 Task: Check the percentage active listings of new roof in the last 5 years.
Action: Mouse moved to (956, 225)
Screenshot: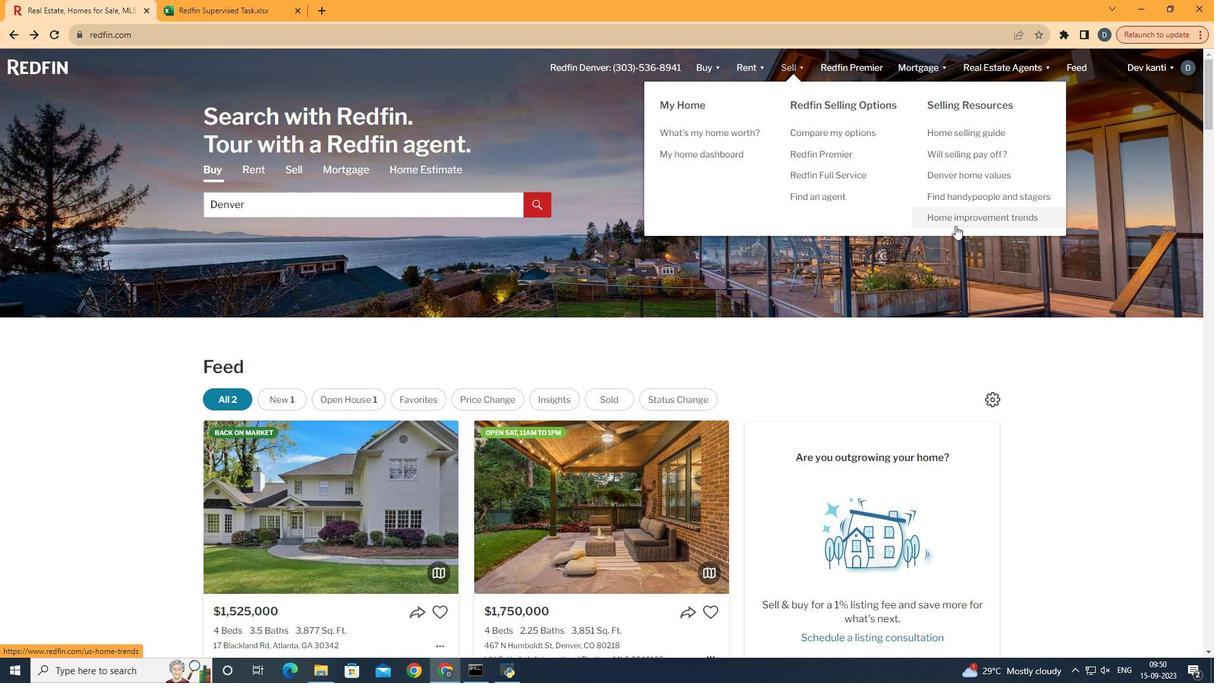 
Action: Mouse pressed left at (956, 225)
Screenshot: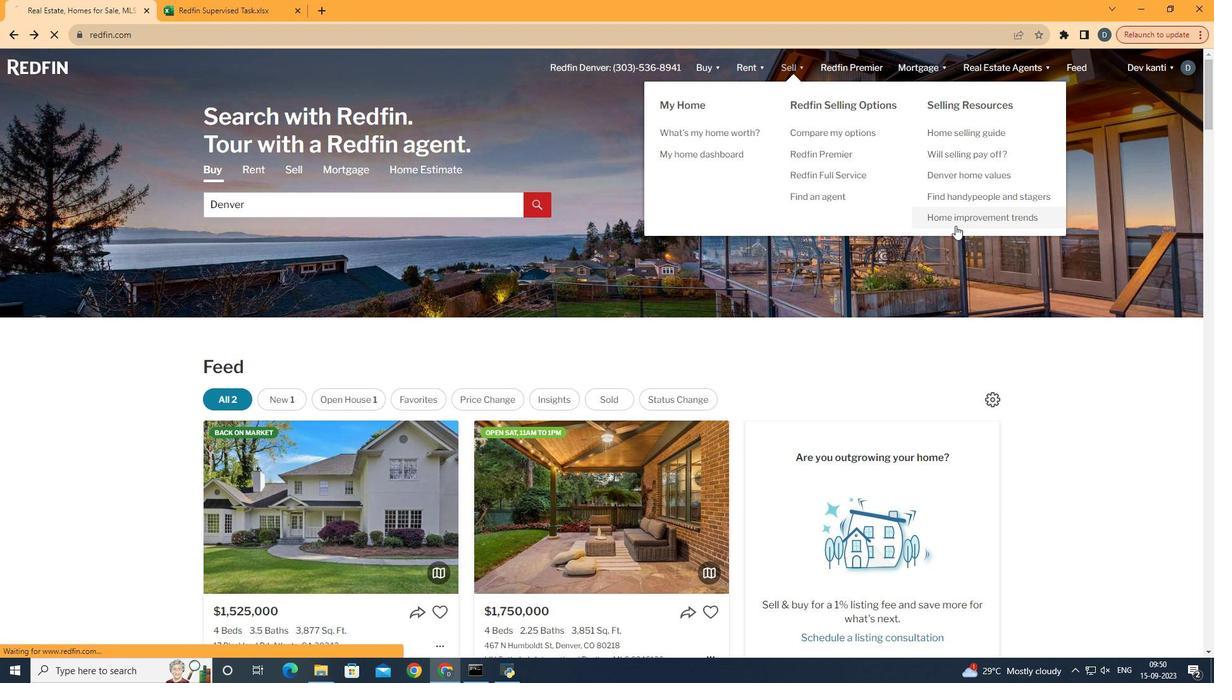 
Action: Mouse moved to (311, 233)
Screenshot: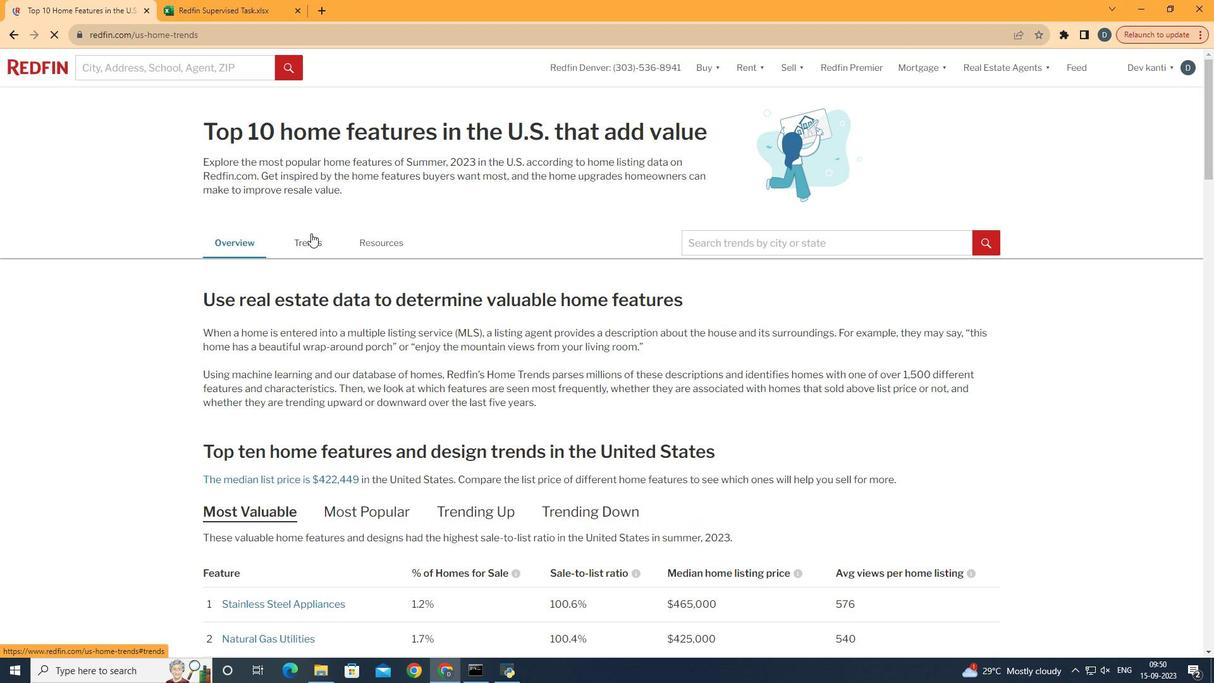 
Action: Mouse pressed left at (311, 233)
Screenshot: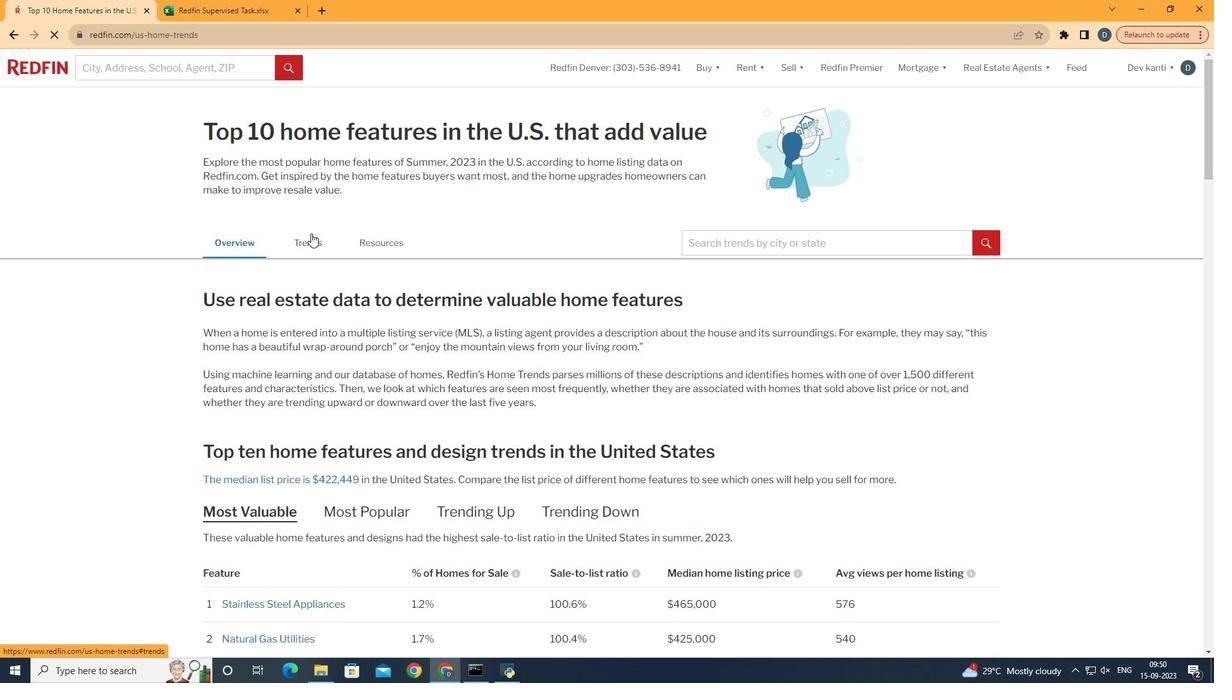 
Action: Mouse moved to (442, 335)
Screenshot: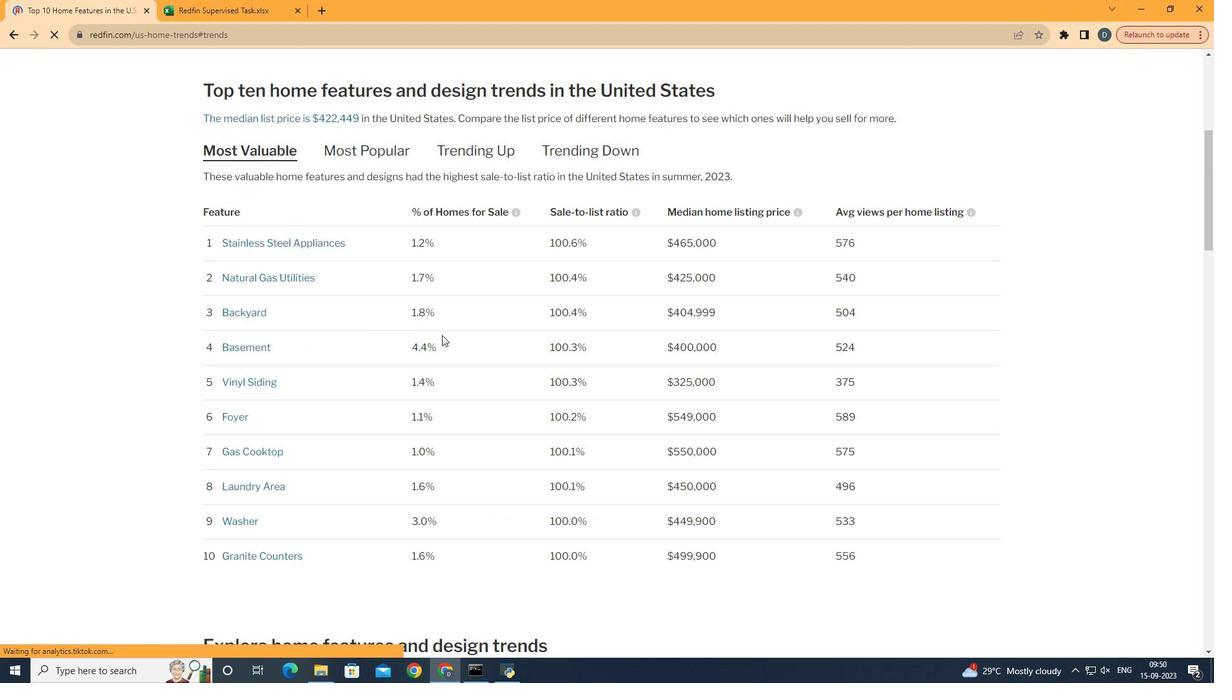 
Action: Mouse scrolled (442, 334) with delta (0, 0)
Screenshot: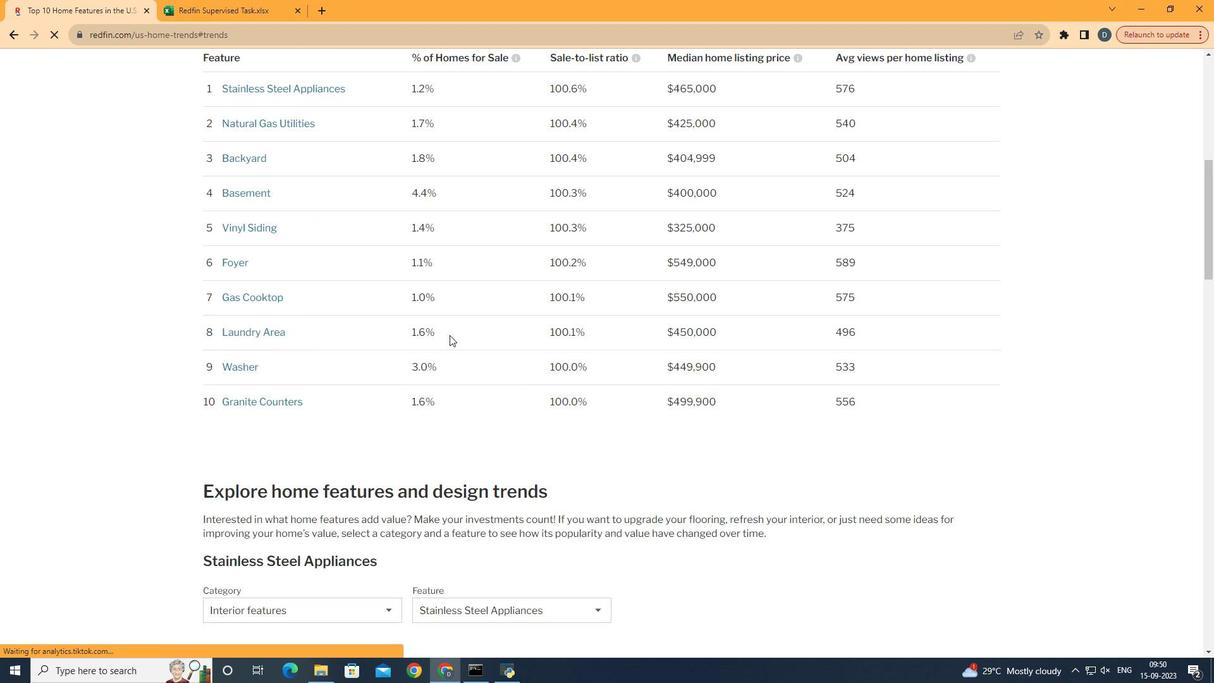 
Action: Mouse scrolled (442, 334) with delta (0, 0)
Screenshot: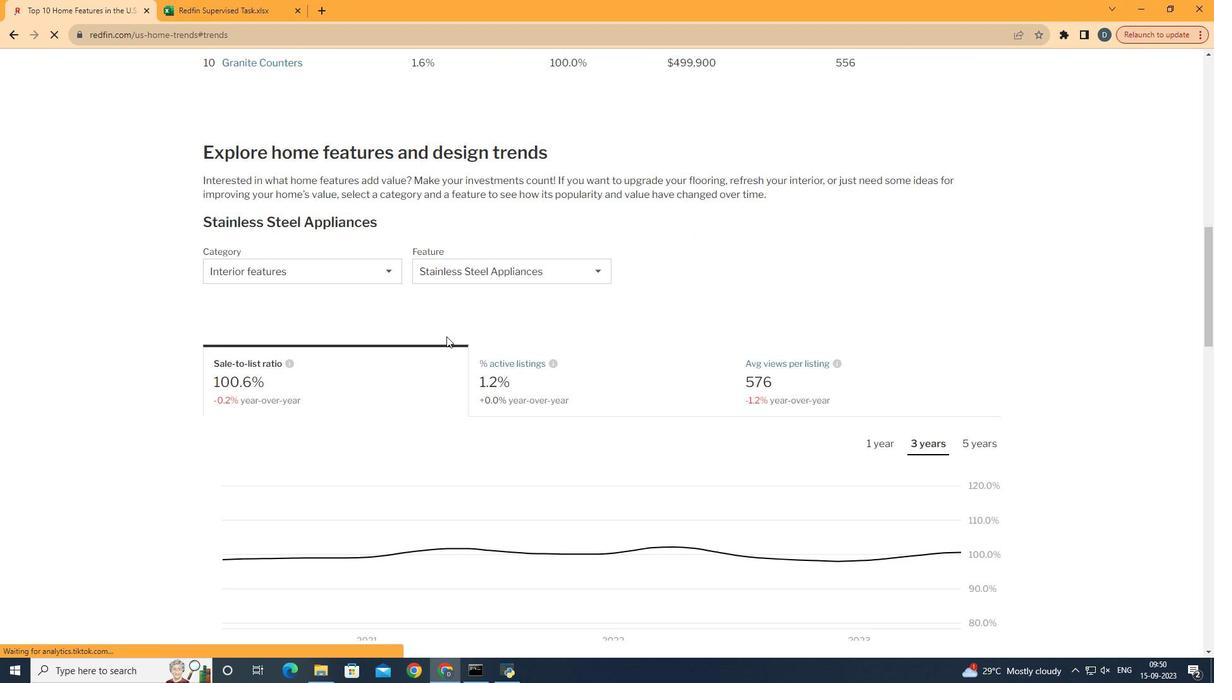 
Action: Mouse moved to (443, 335)
Screenshot: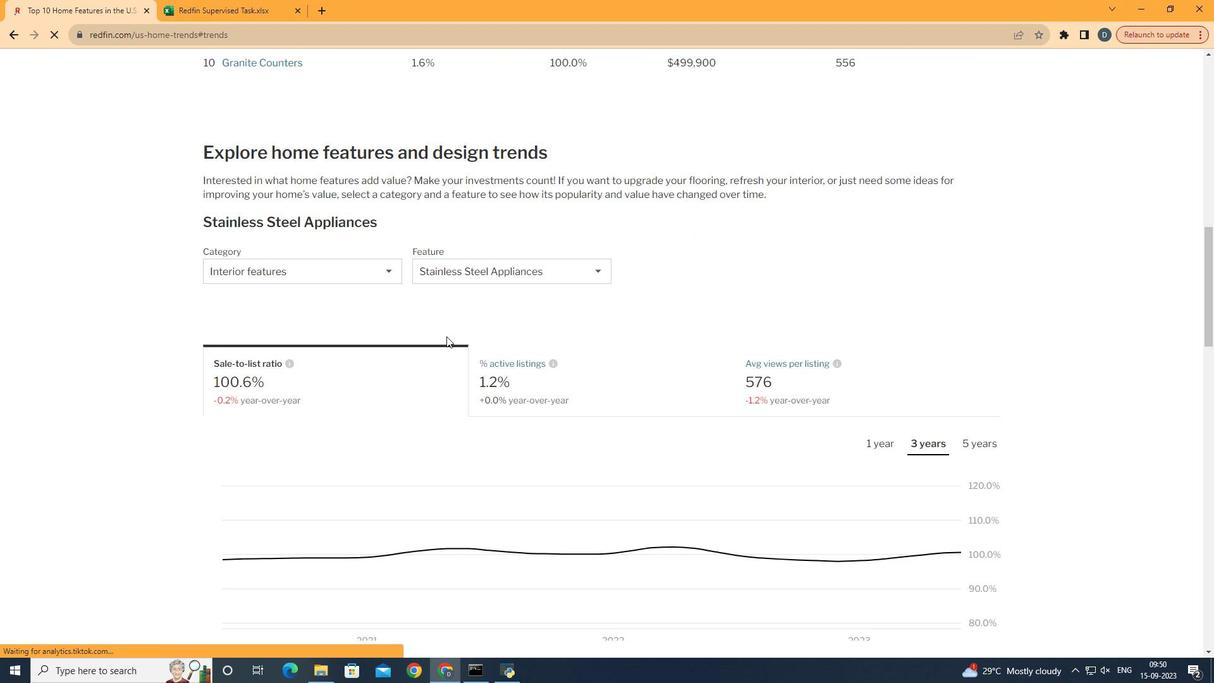 
Action: Mouse scrolled (443, 334) with delta (0, 0)
Screenshot: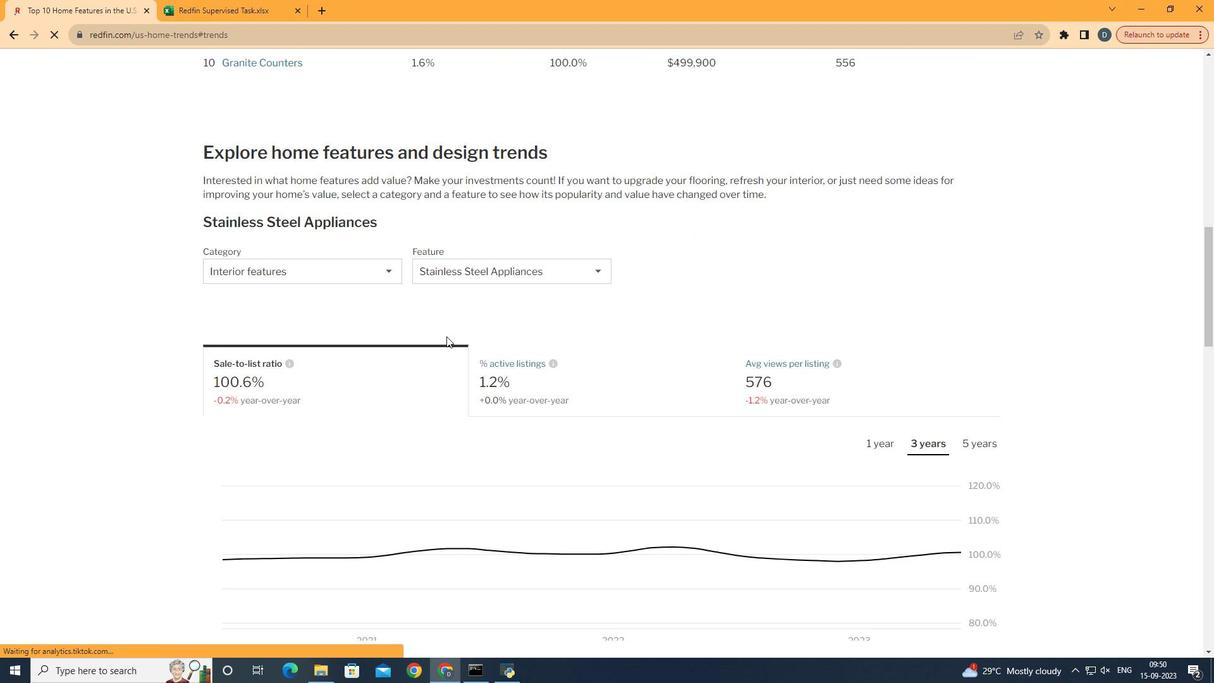 
Action: Mouse moved to (443, 335)
Screenshot: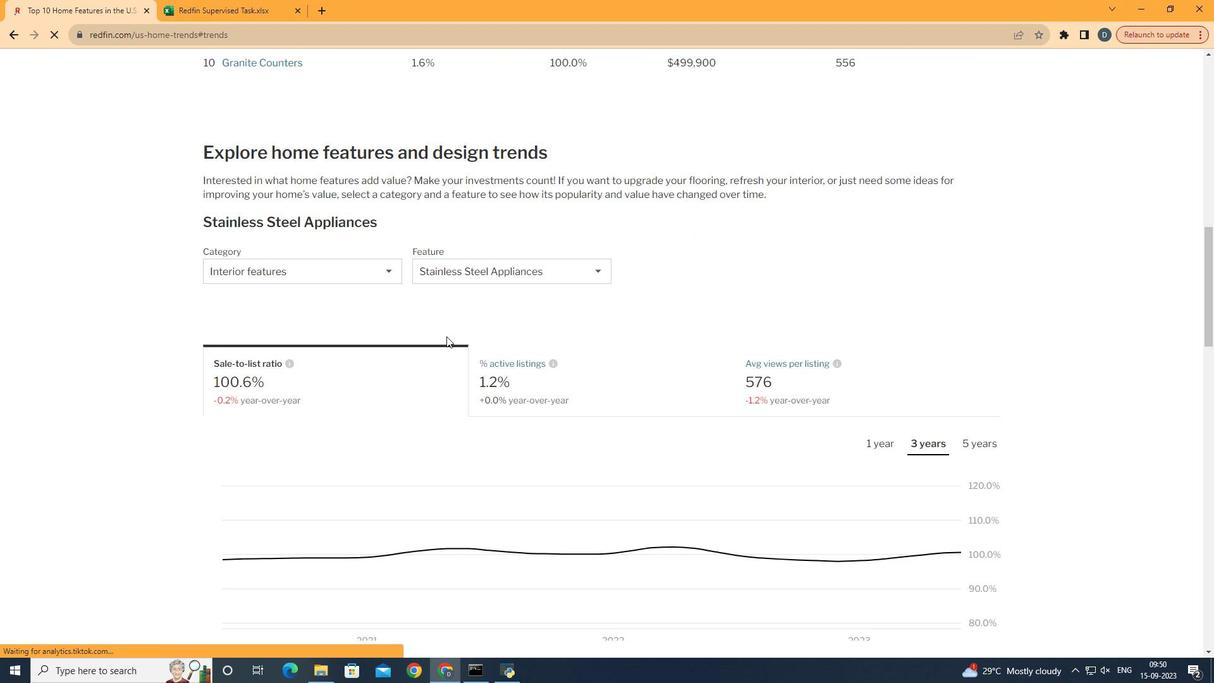 
Action: Mouse scrolled (443, 334) with delta (0, 0)
Screenshot: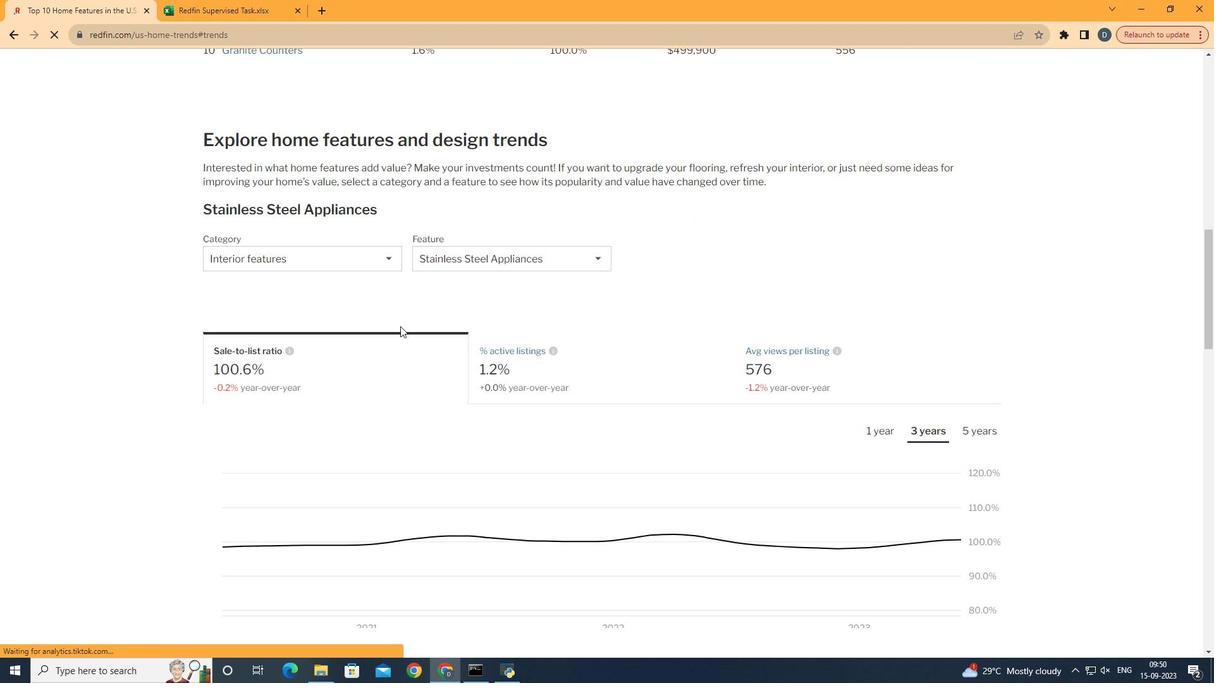 
Action: Mouse scrolled (443, 334) with delta (0, 0)
Screenshot: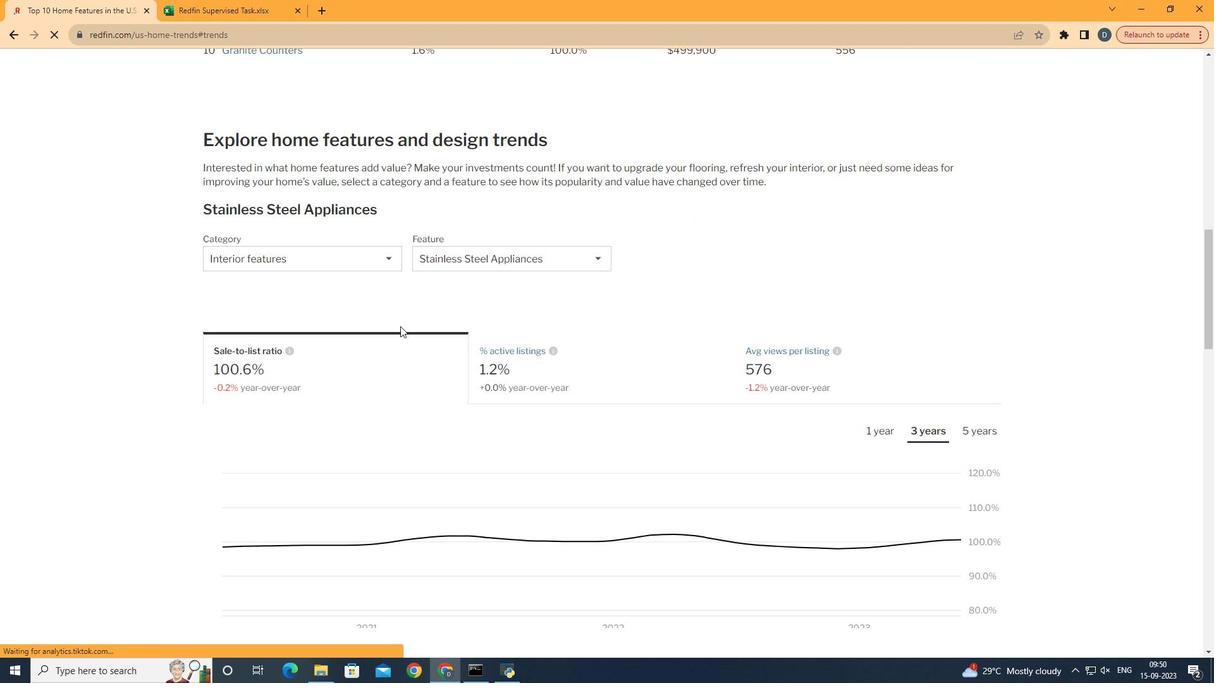 
Action: Mouse moved to (445, 335)
Screenshot: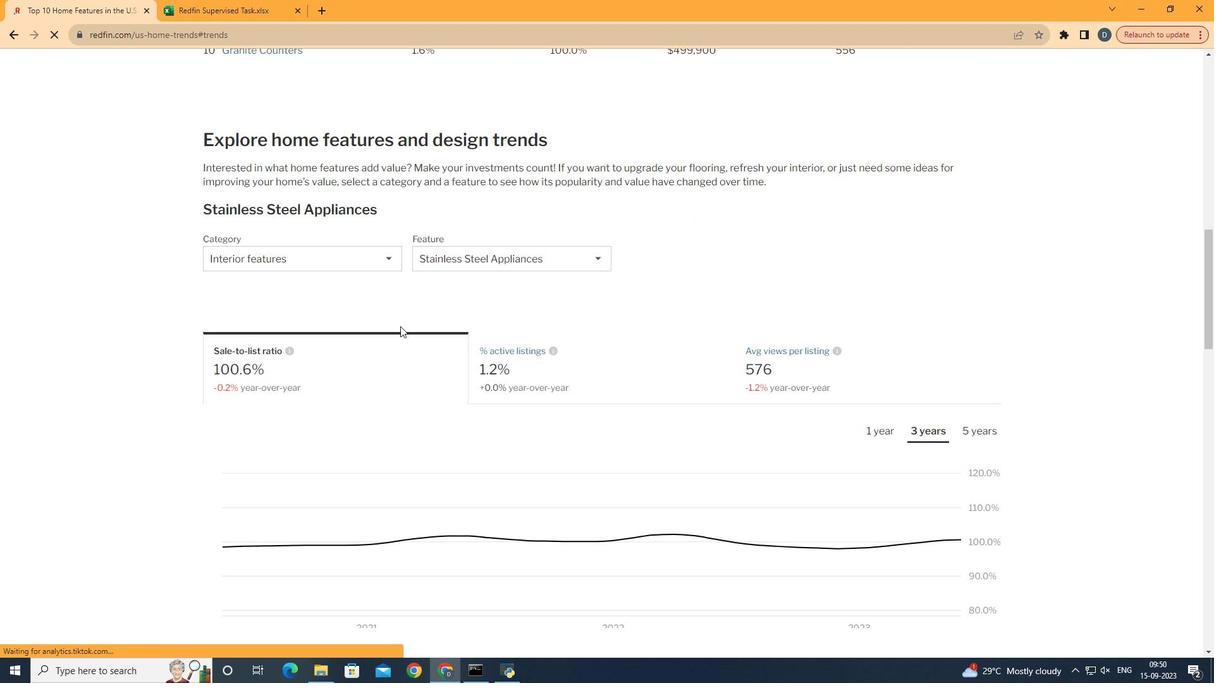 
Action: Mouse scrolled (445, 334) with delta (0, 0)
Screenshot: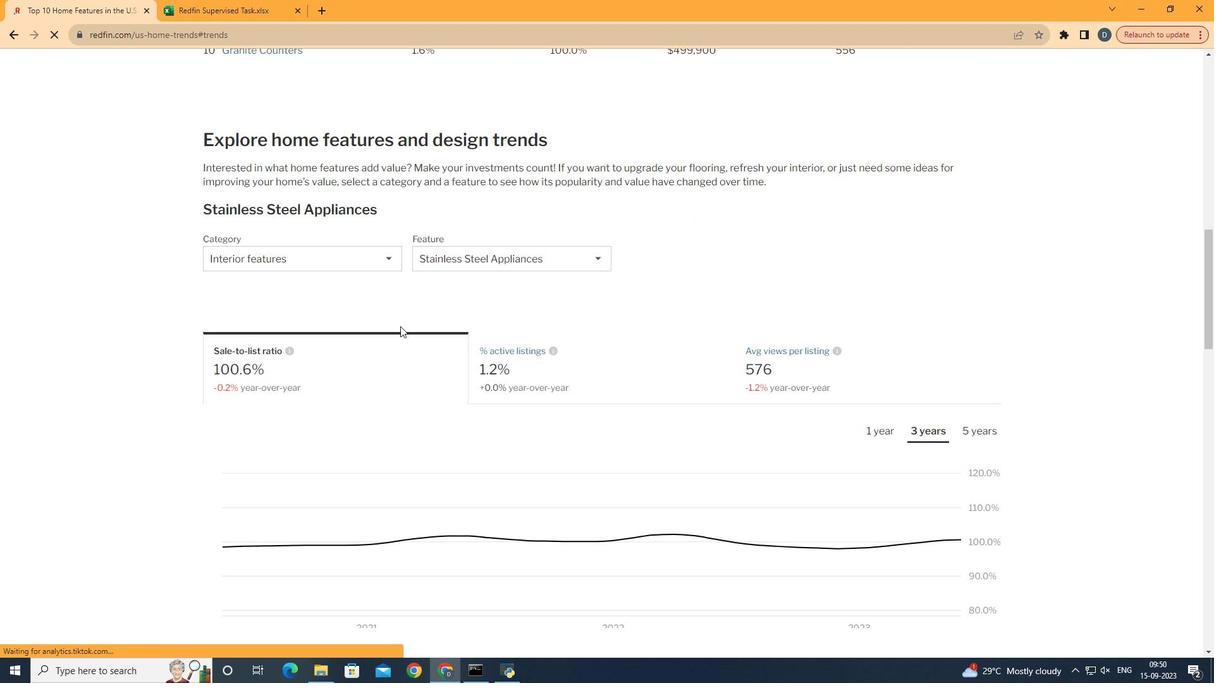 
Action: Mouse moved to (446, 335)
Screenshot: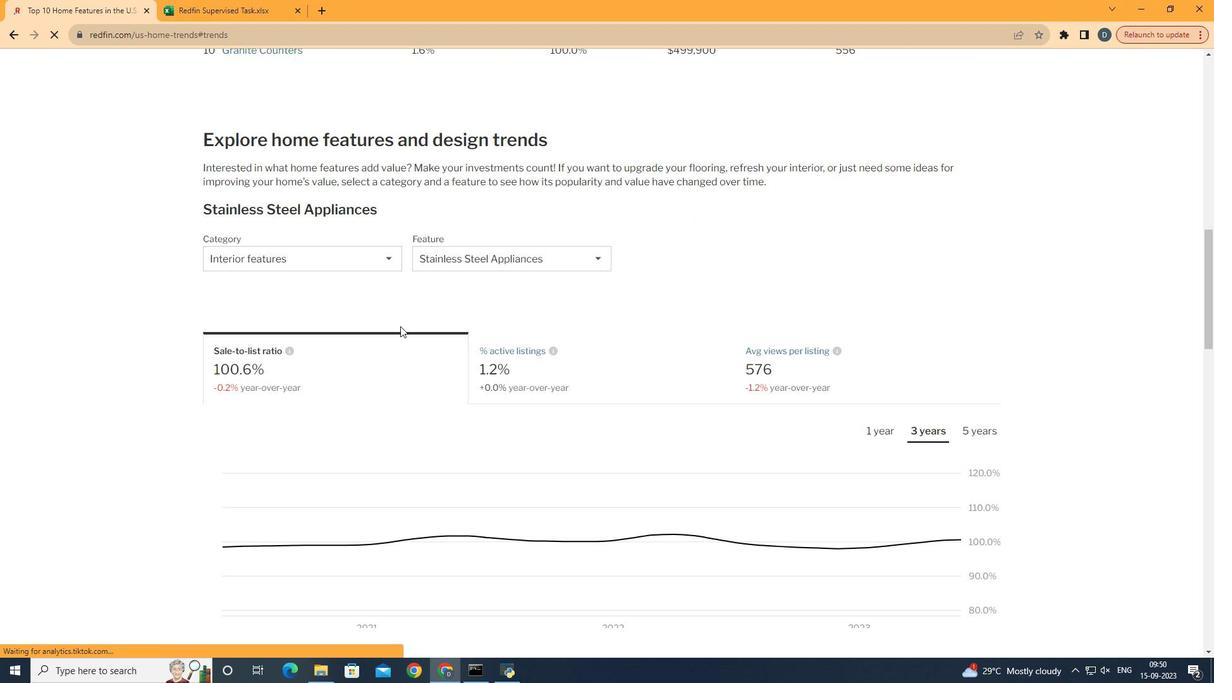 
Action: Mouse scrolled (446, 334) with delta (0, 0)
Screenshot: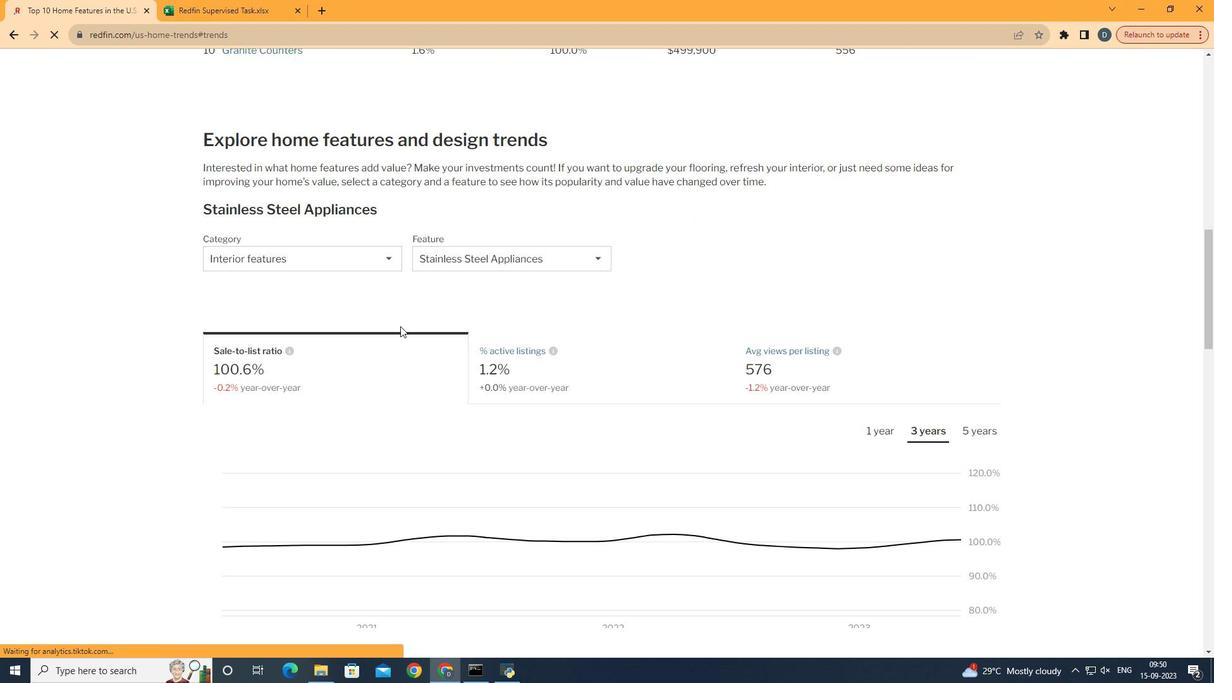 
Action: Mouse moved to (447, 335)
Screenshot: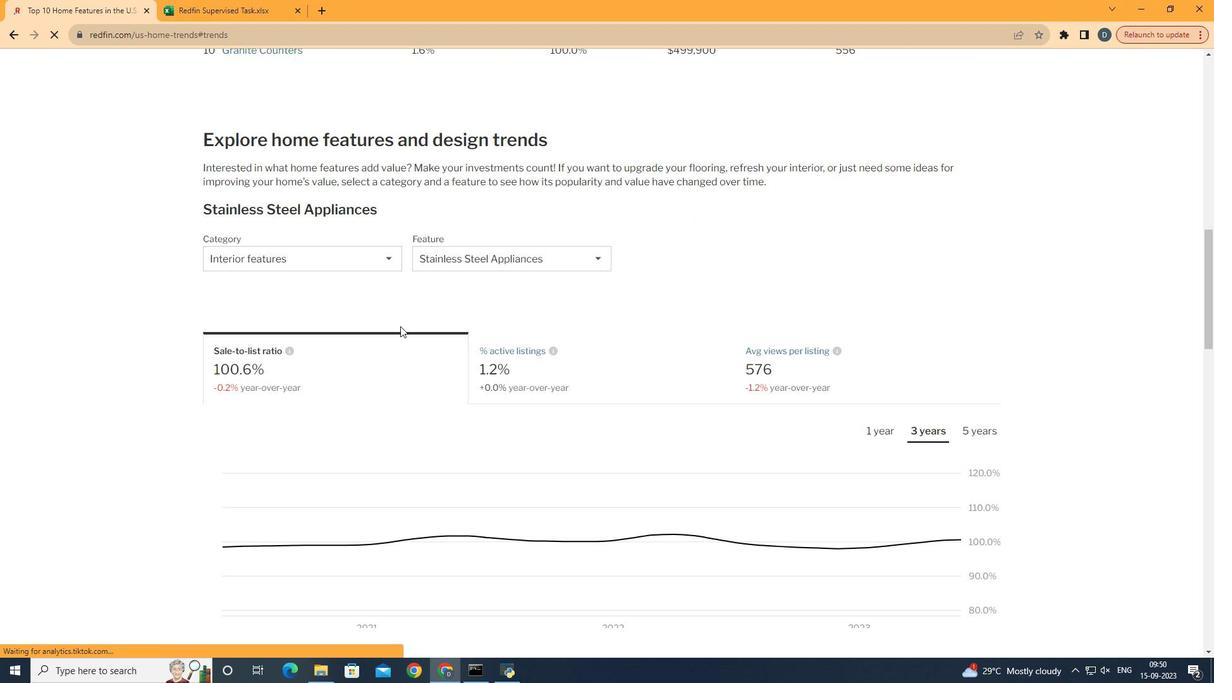 
Action: Mouse scrolled (447, 334) with delta (0, 0)
Screenshot: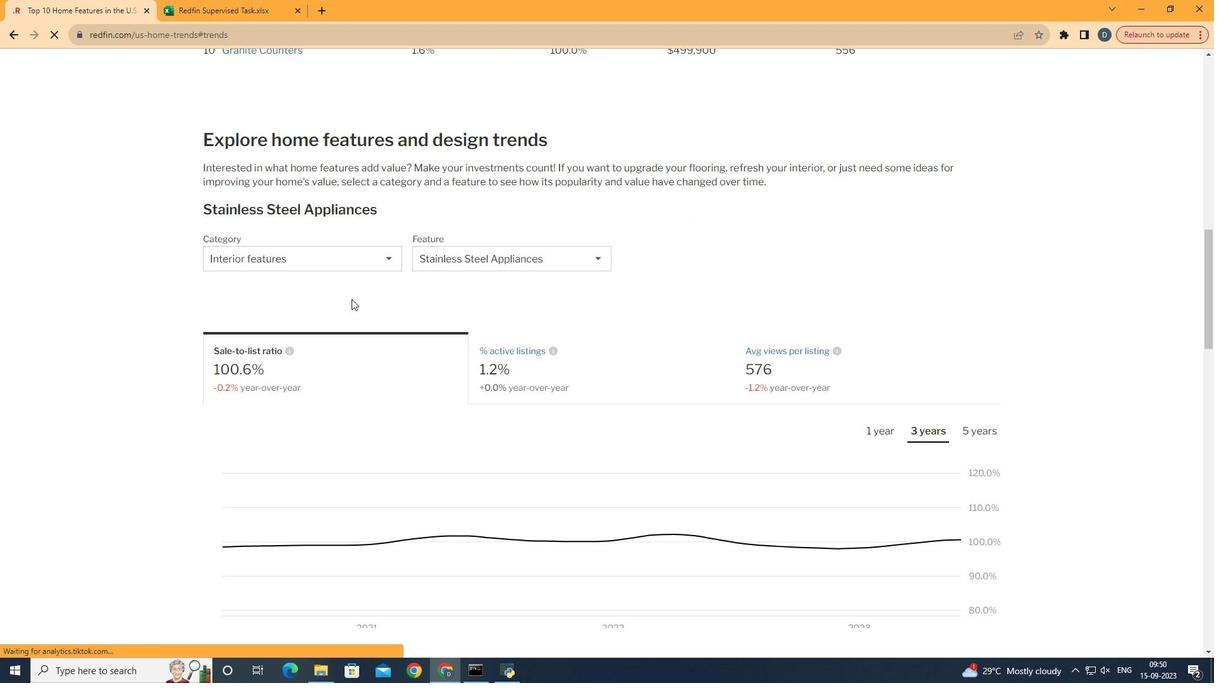 
Action: Mouse moved to (301, 276)
Screenshot: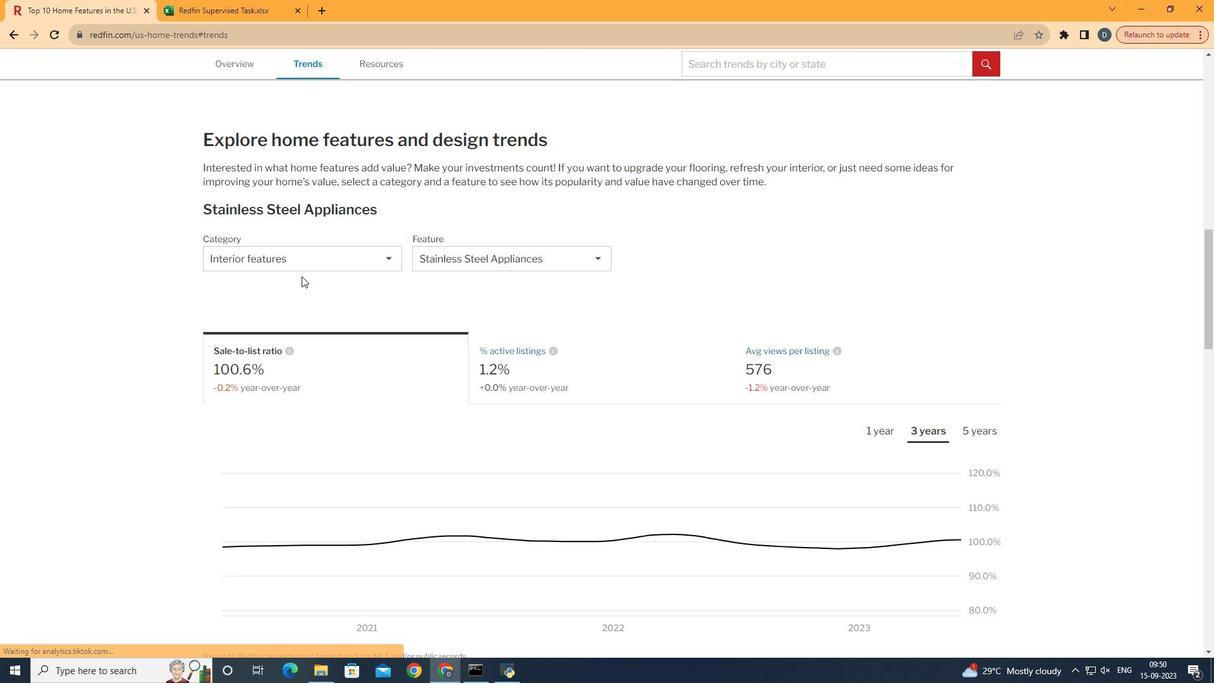 
Action: Mouse pressed left at (301, 276)
Screenshot: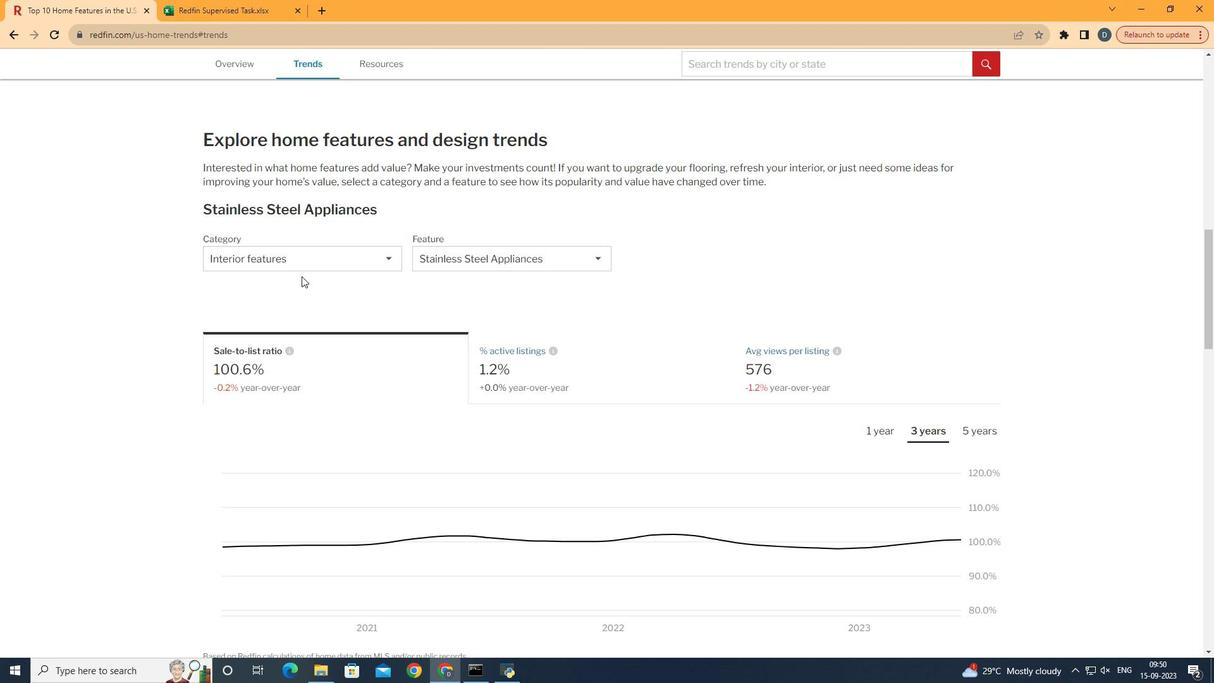 
Action: Mouse moved to (335, 253)
Screenshot: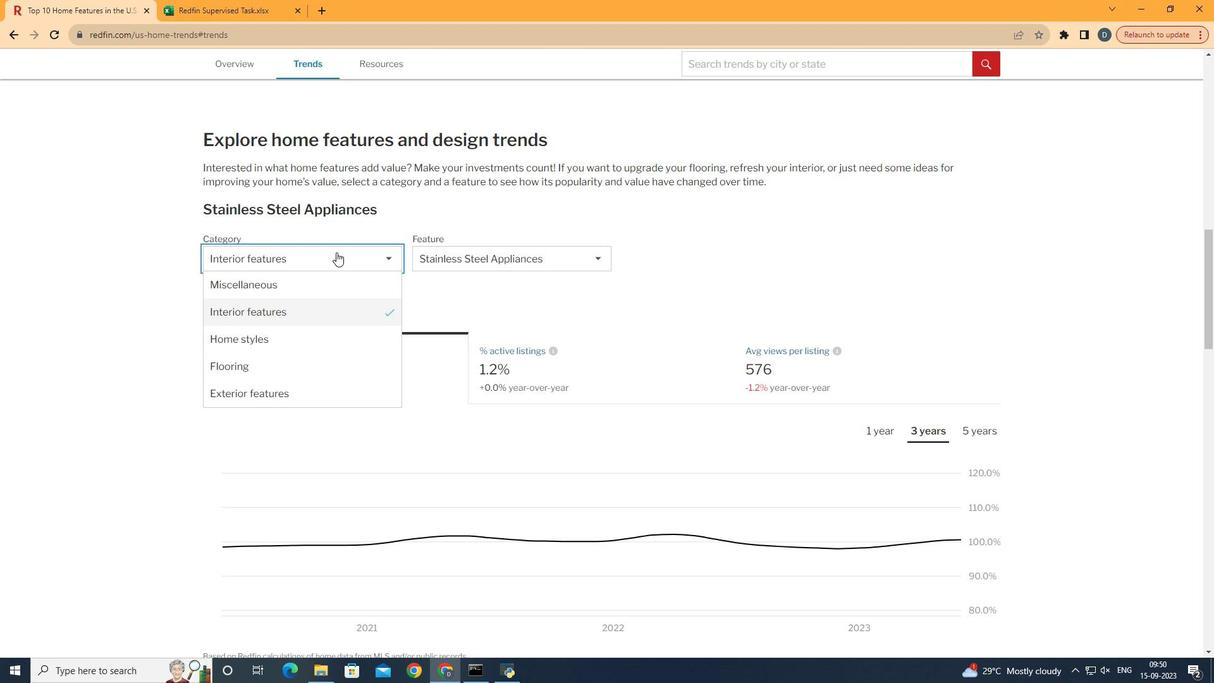 
Action: Mouse pressed left at (335, 253)
Screenshot: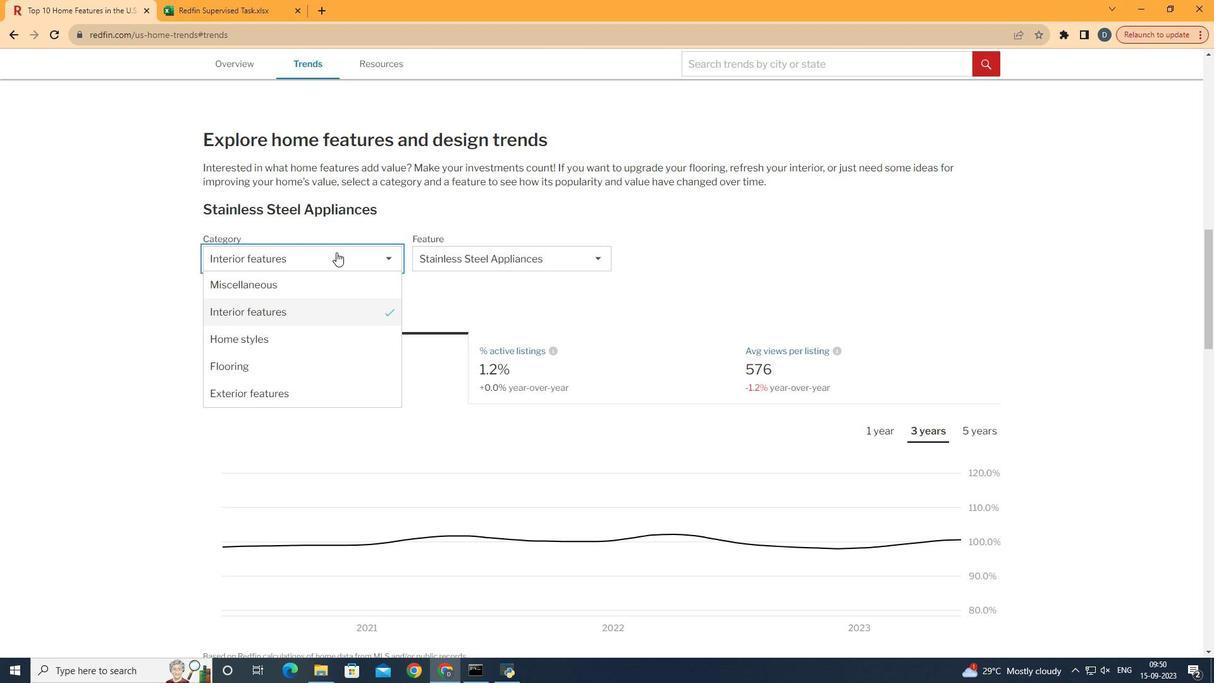 
Action: Mouse moved to (337, 389)
Screenshot: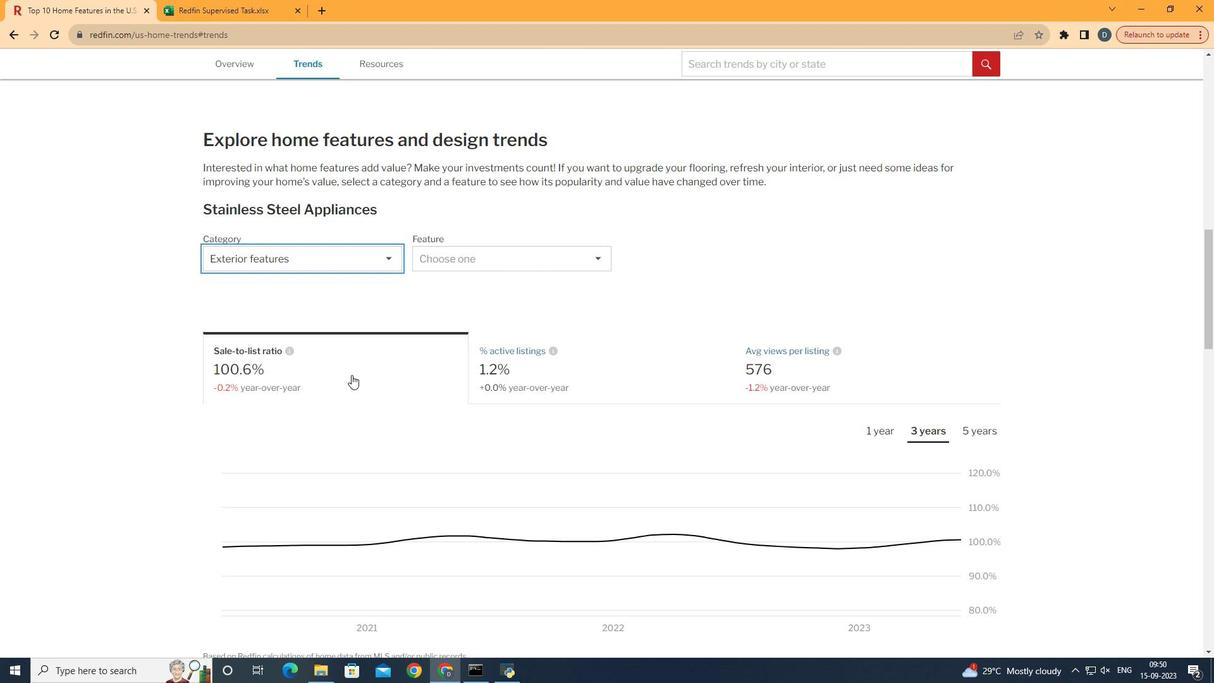
Action: Mouse pressed left at (337, 389)
Screenshot: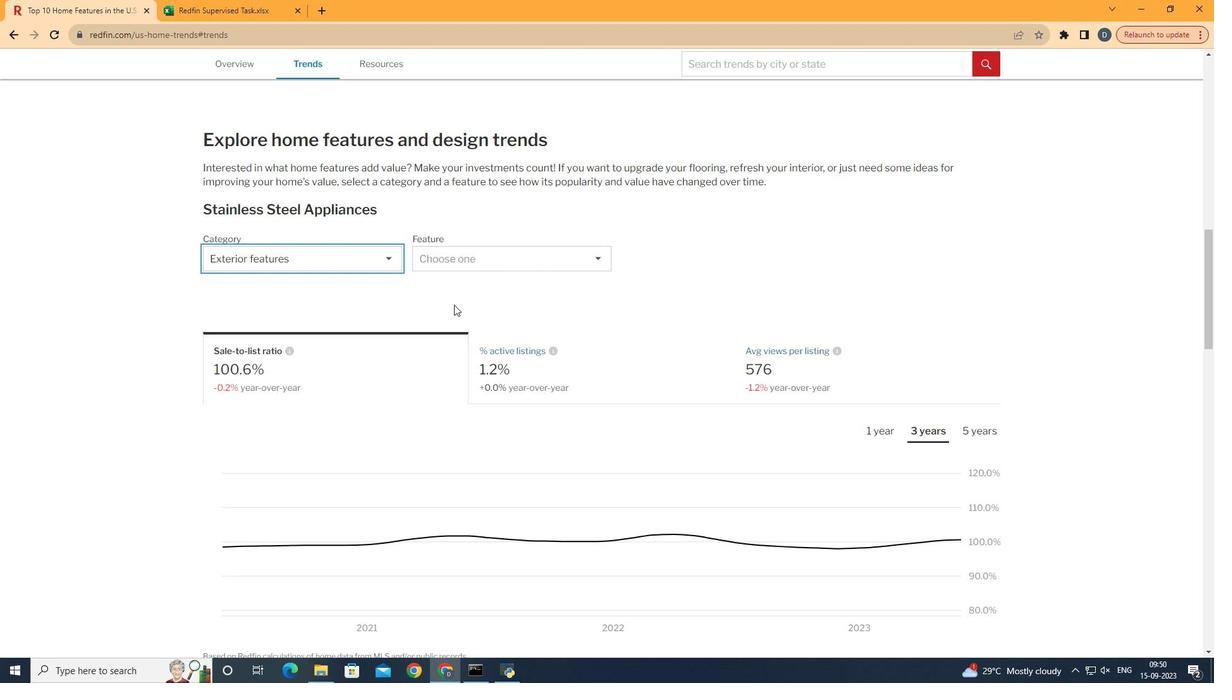 
Action: Mouse moved to (485, 248)
Screenshot: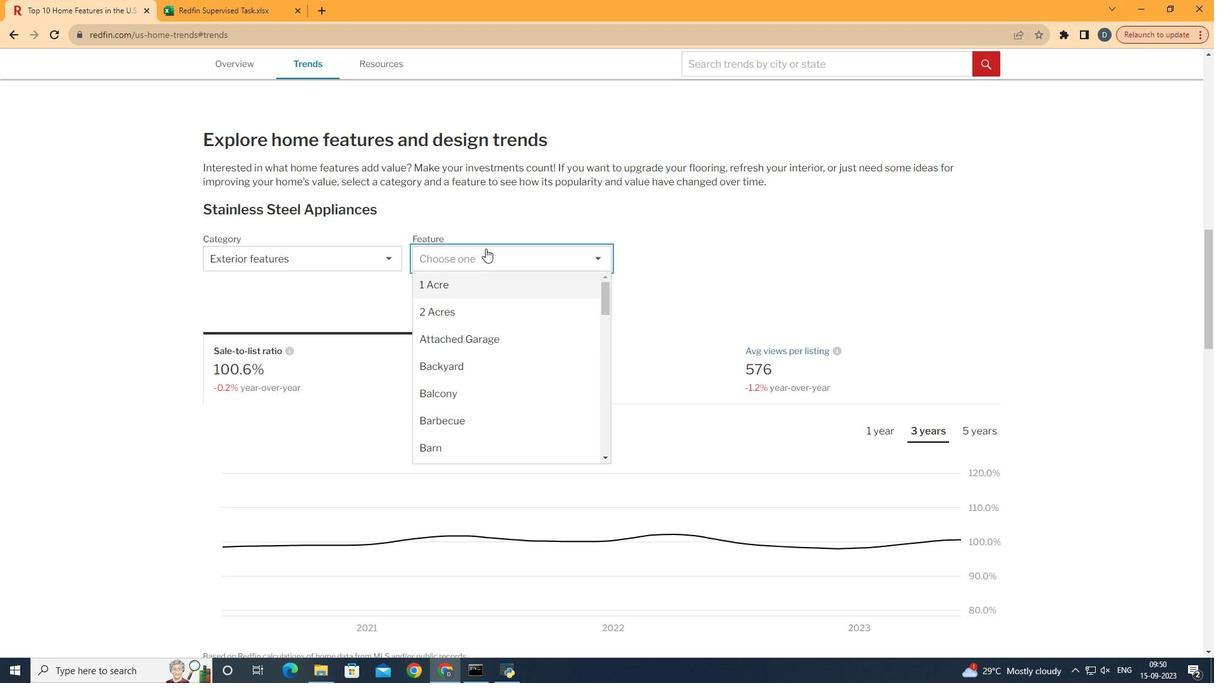 
Action: Mouse pressed left at (485, 248)
Screenshot: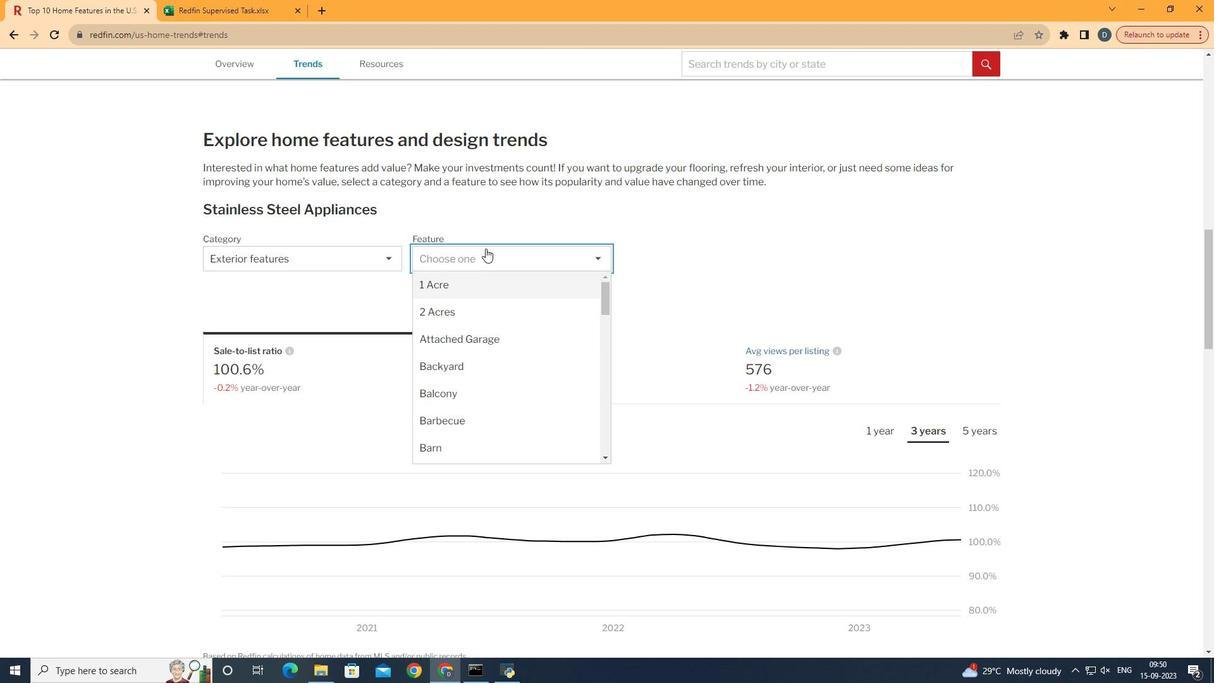 
Action: Mouse moved to (508, 337)
Screenshot: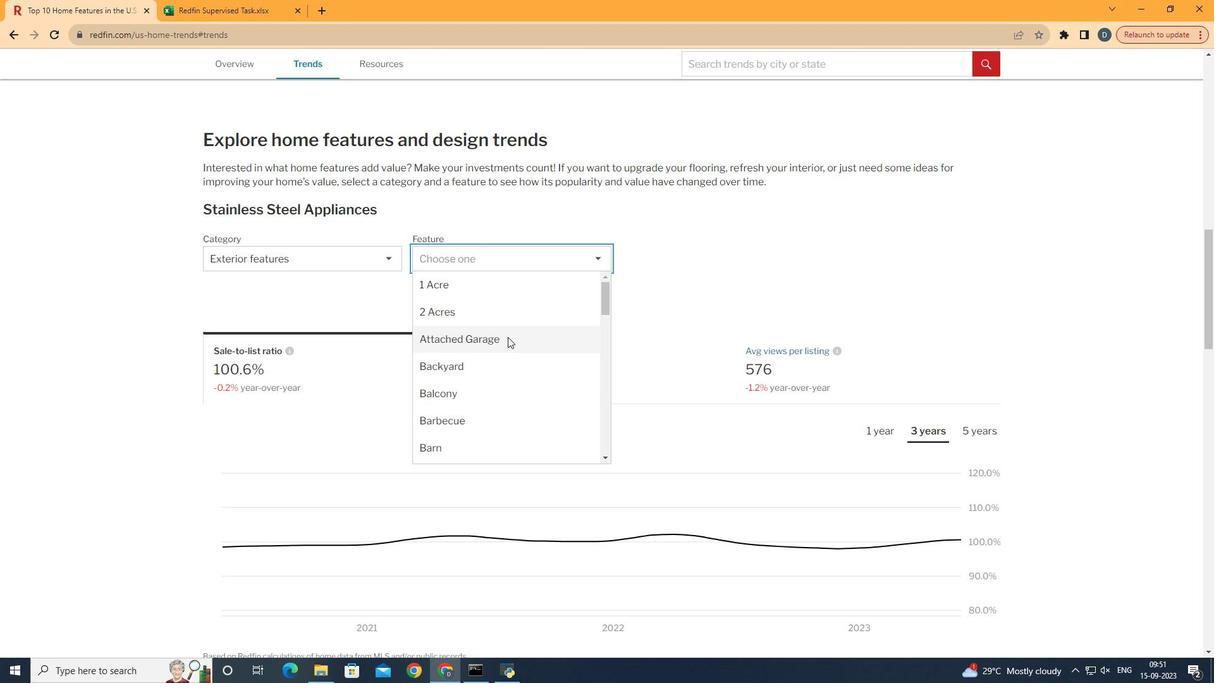 
Action: Mouse scrolled (508, 336) with delta (0, 0)
Screenshot: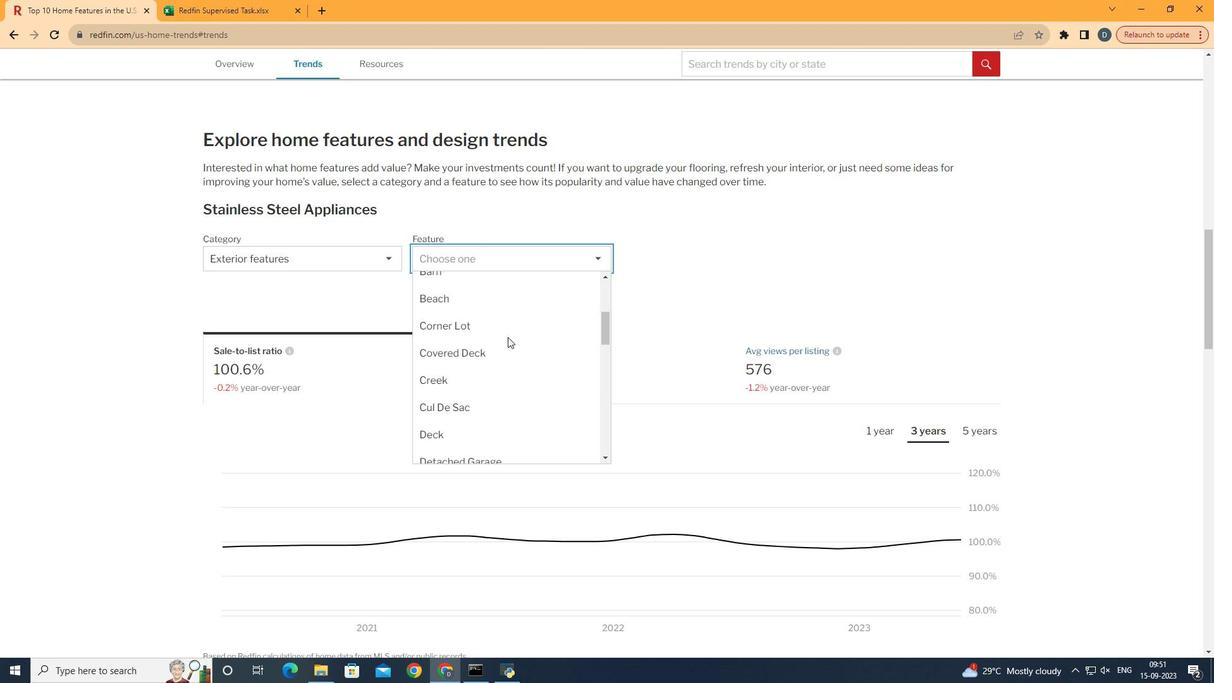 
Action: Mouse scrolled (508, 336) with delta (0, 0)
Screenshot: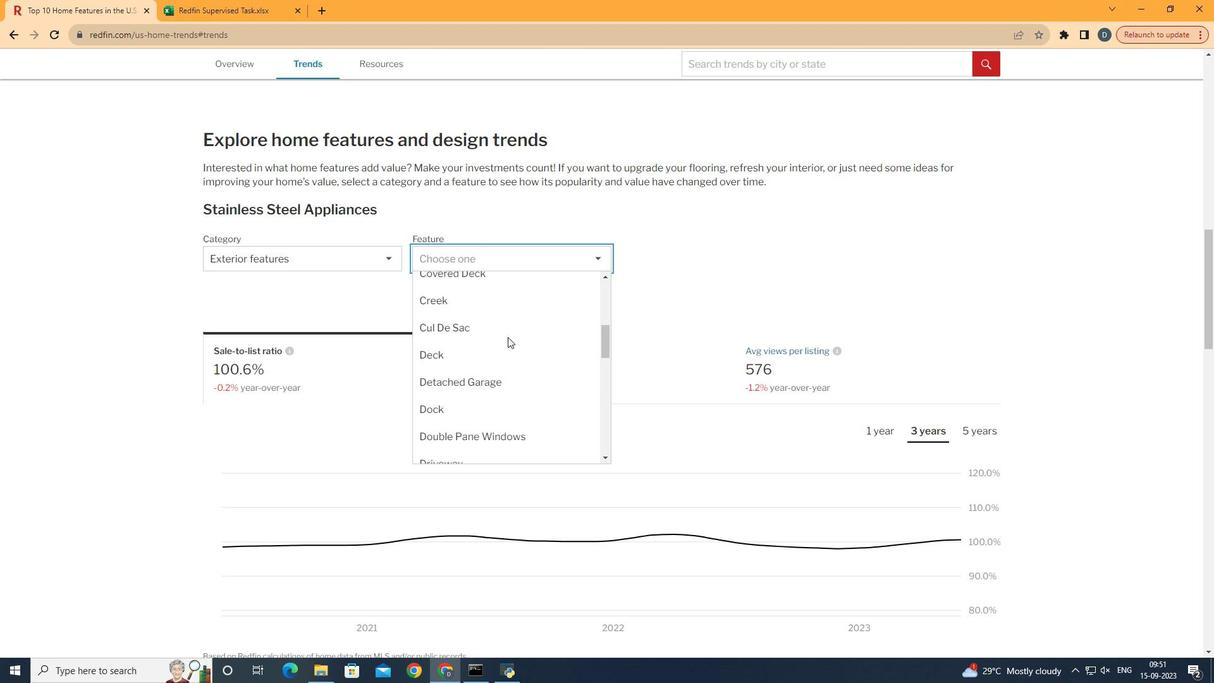 
Action: Mouse scrolled (508, 336) with delta (0, 0)
Screenshot: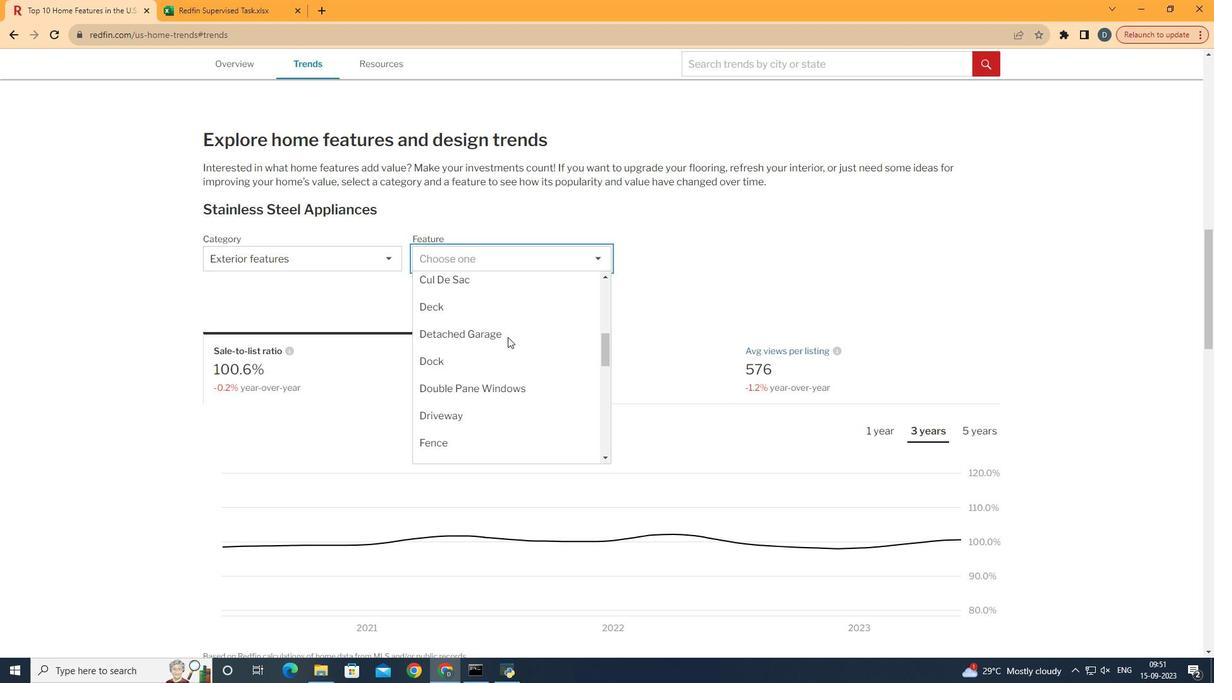 
Action: Mouse scrolled (508, 336) with delta (0, 0)
Screenshot: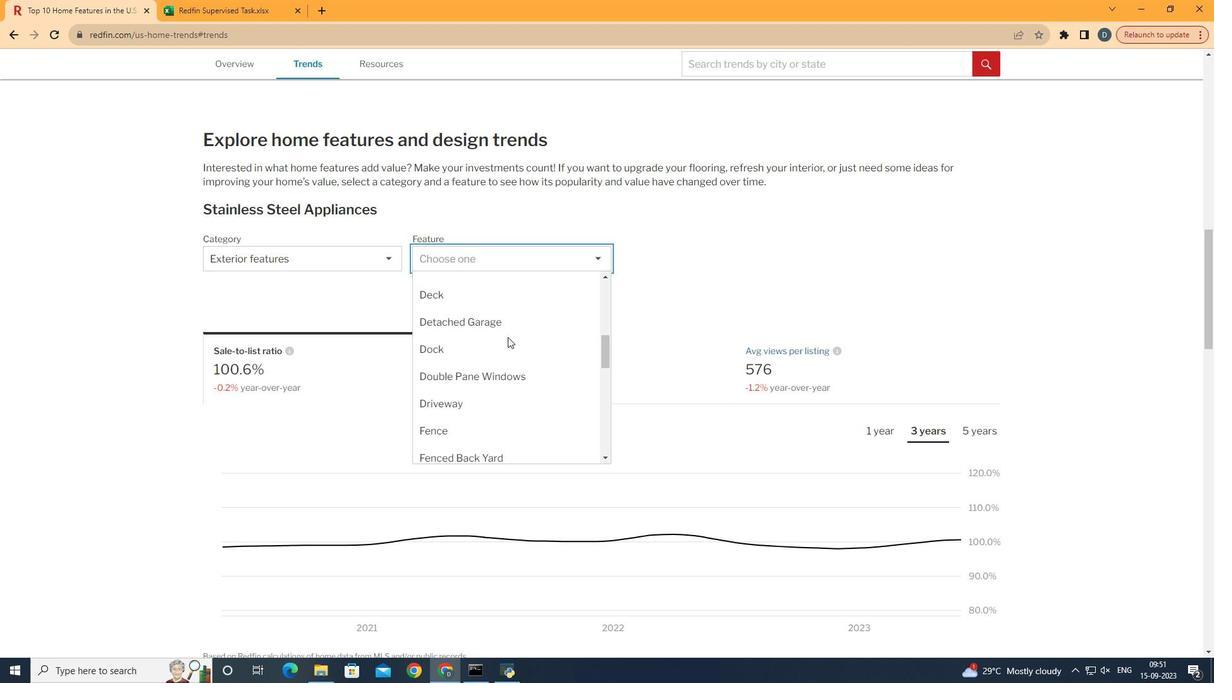 
Action: Mouse scrolled (508, 336) with delta (0, 0)
Screenshot: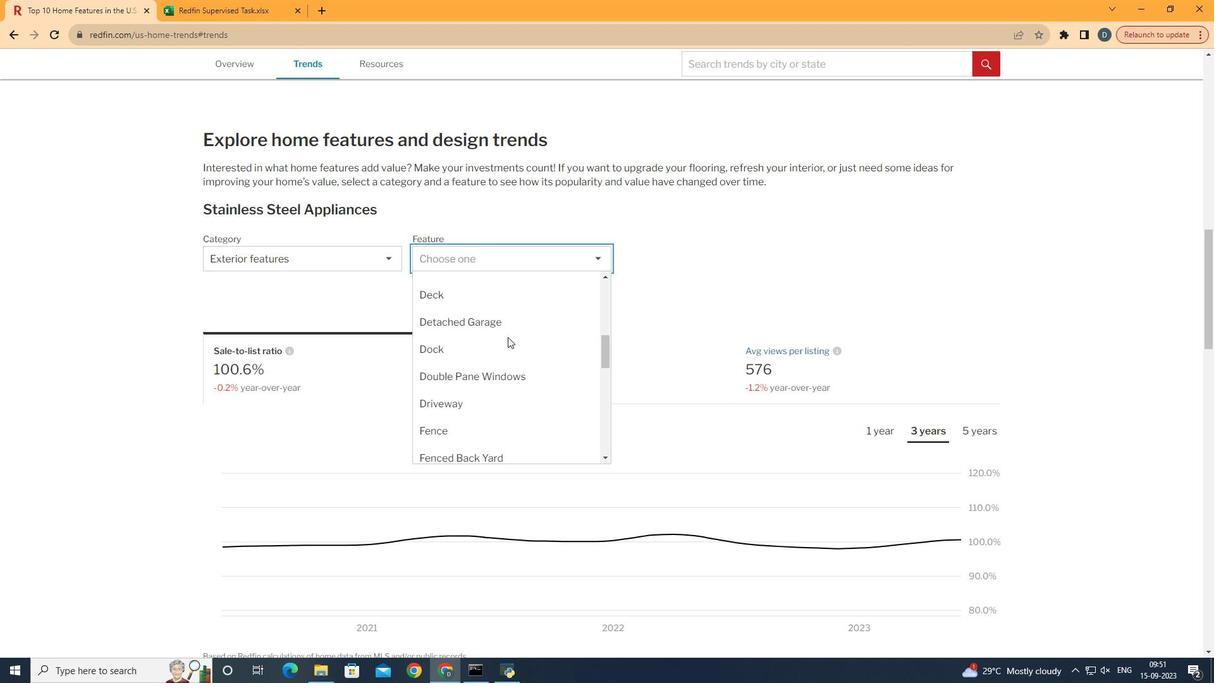
Action: Mouse scrolled (508, 336) with delta (0, 0)
Screenshot: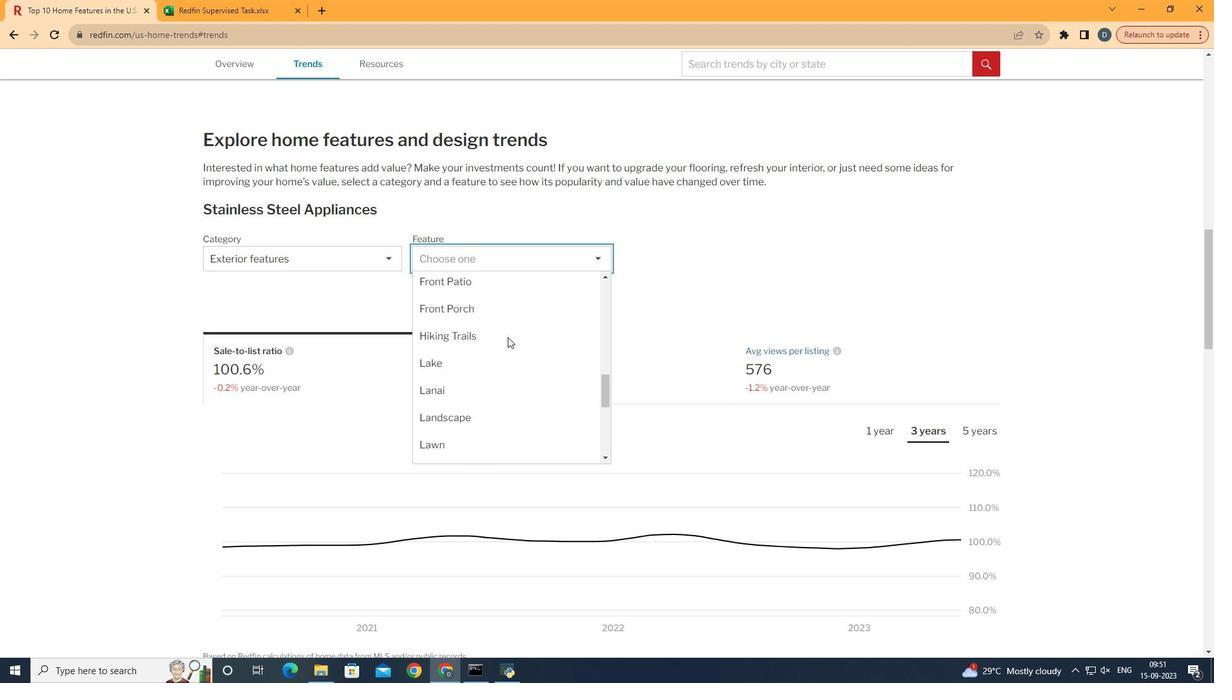 
Action: Mouse scrolled (508, 336) with delta (0, 0)
Screenshot: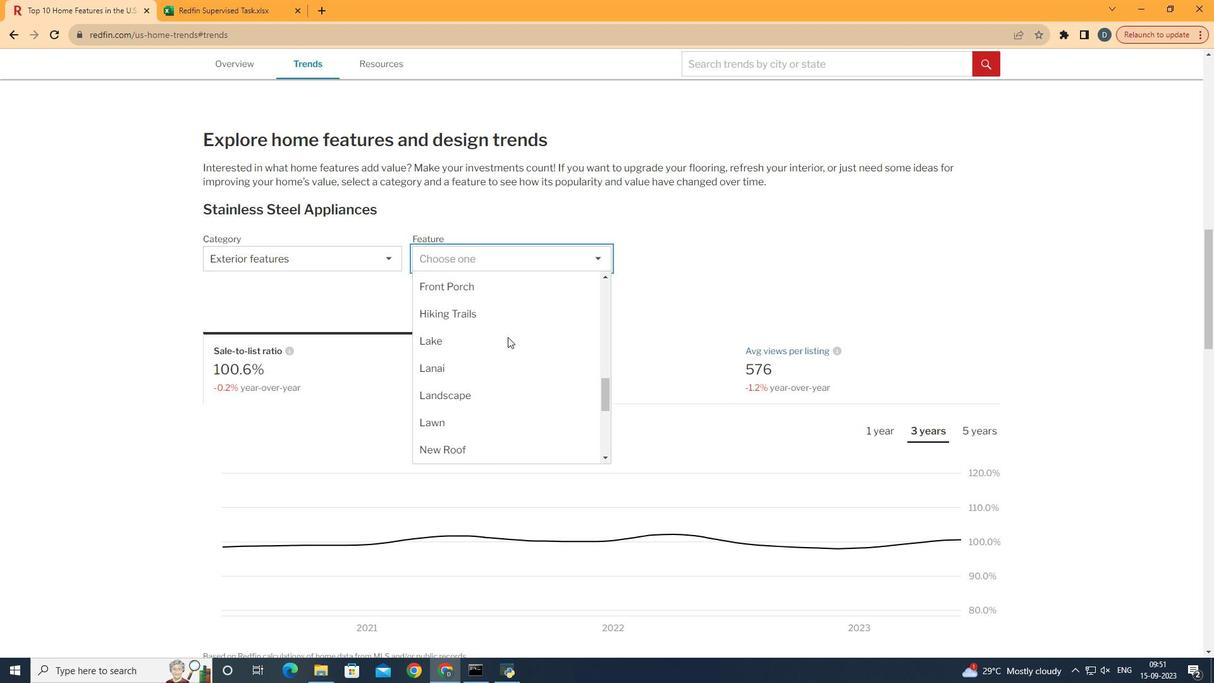 
Action: Mouse scrolled (508, 336) with delta (0, 0)
Screenshot: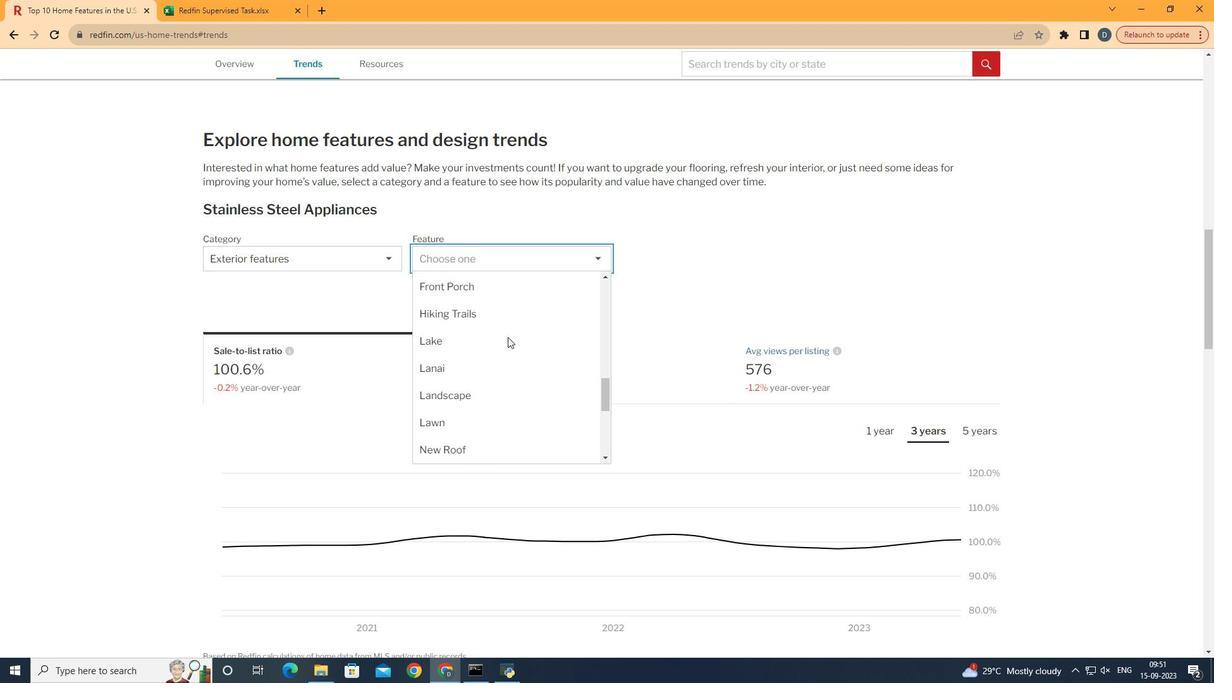 
Action: Mouse scrolled (508, 336) with delta (0, 0)
Screenshot: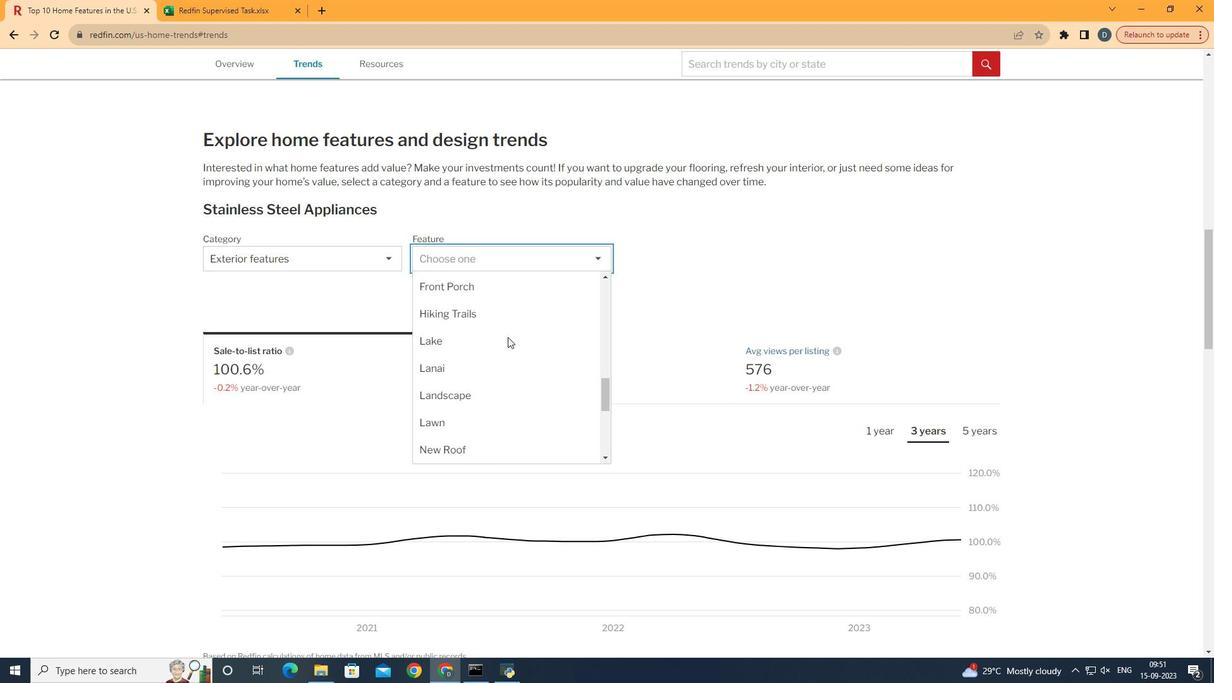 
Action: Mouse moved to (476, 447)
Screenshot: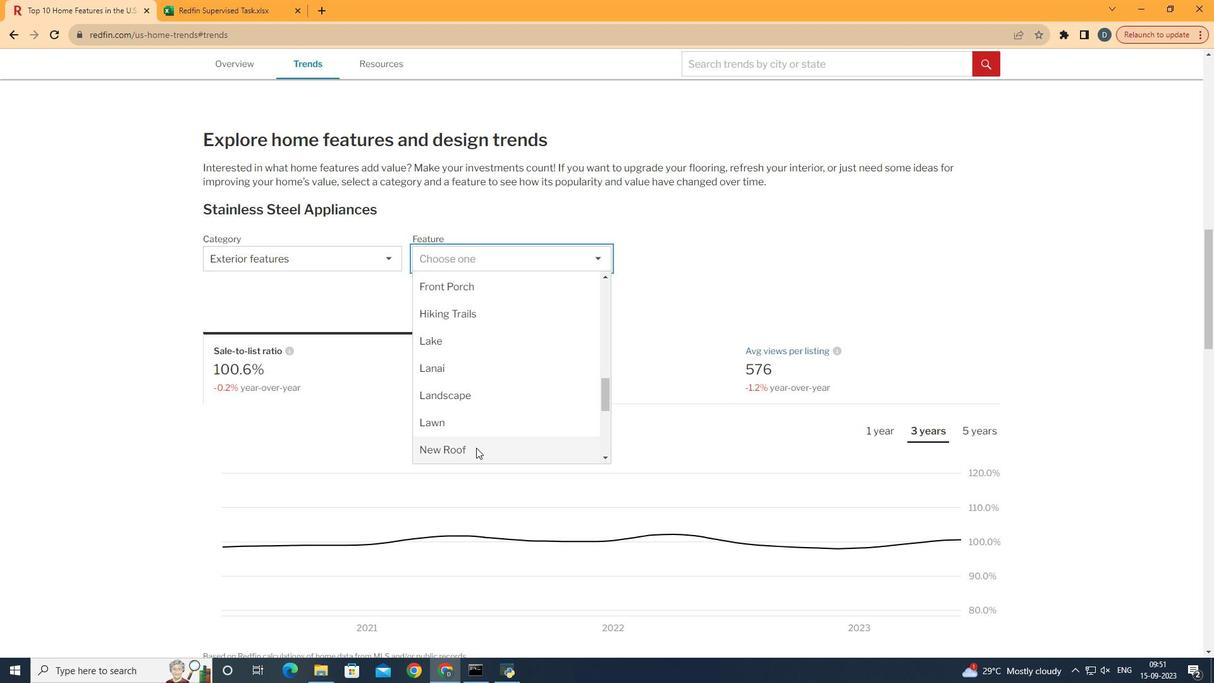 
Action: Mouse pressed left at (476, 447)
Screenshot: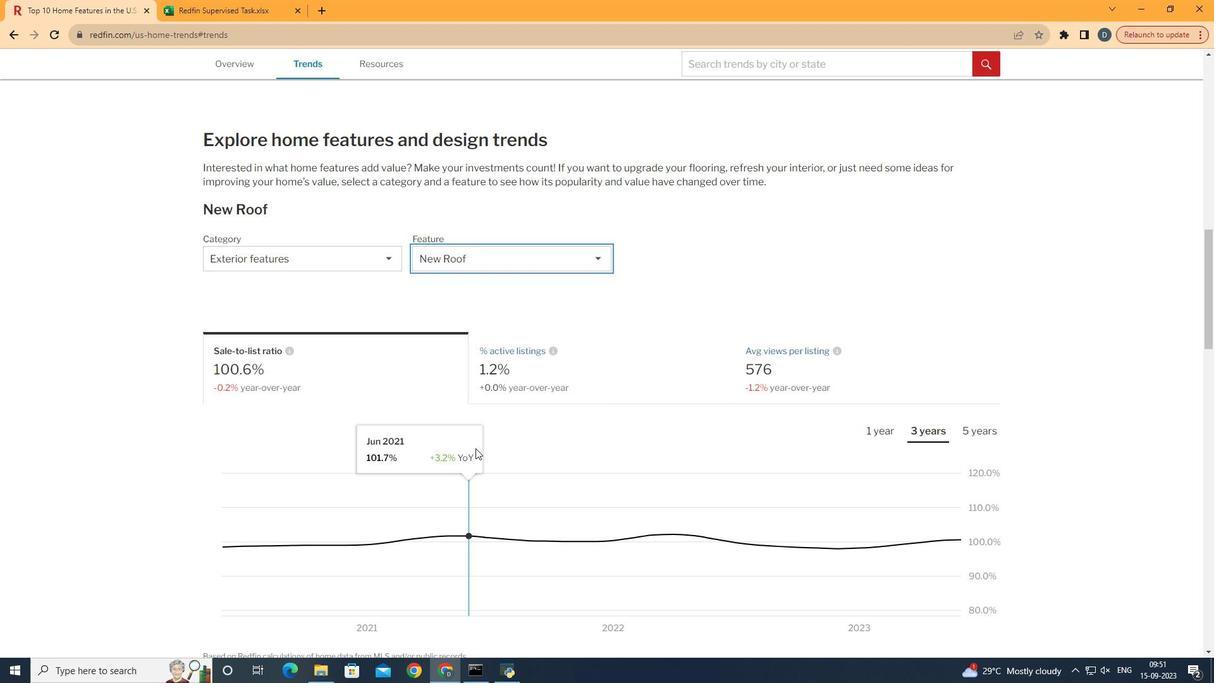 
Action: Mouse moved to (624, 353)
Screenshot: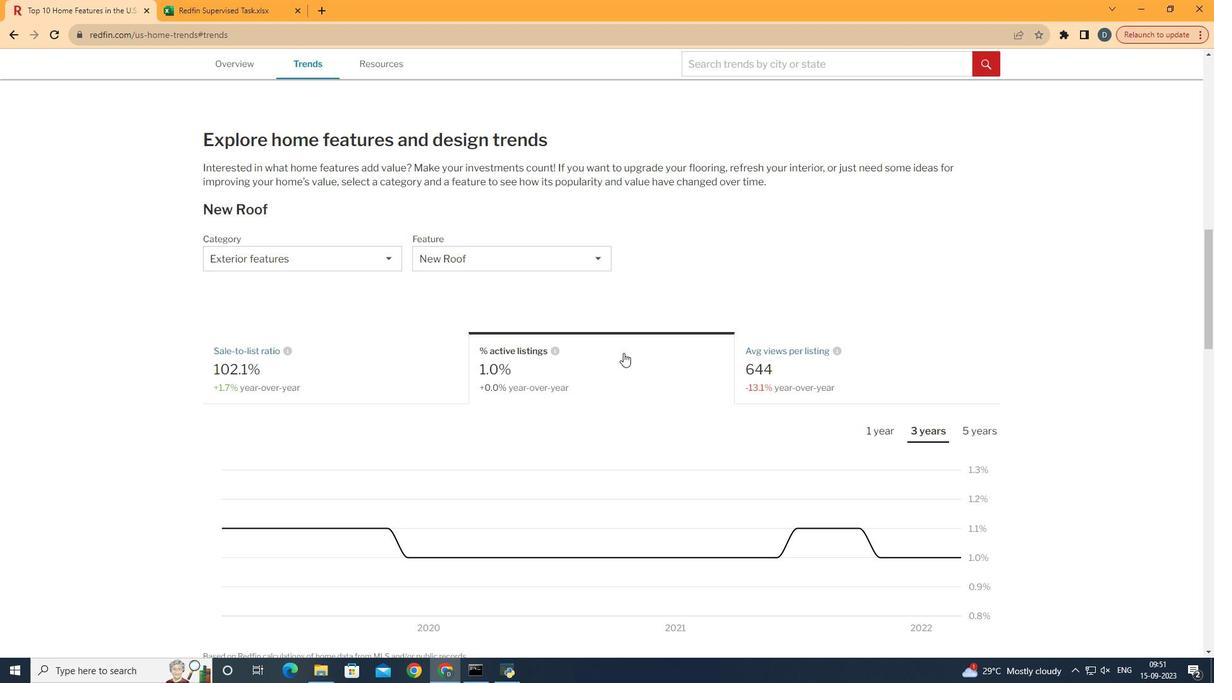 
Action: Mouse pressed left at (624, 353)
Screenshot: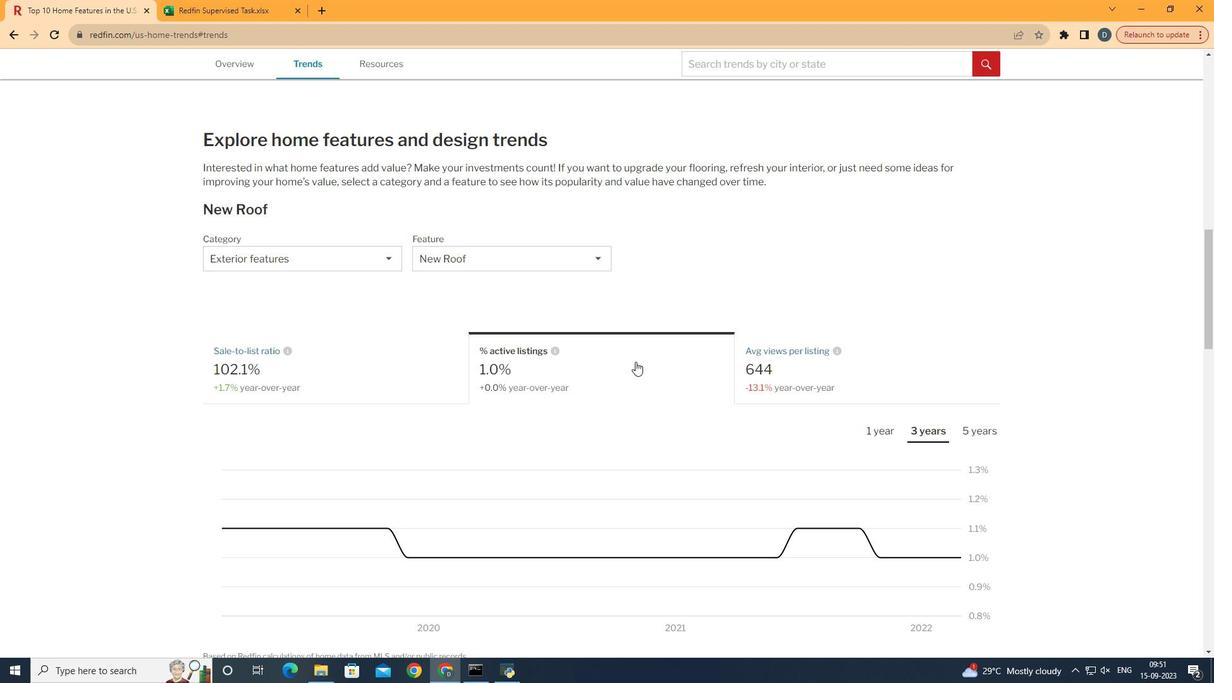
Action: Mouse moved to (973, 423)
Screenshot: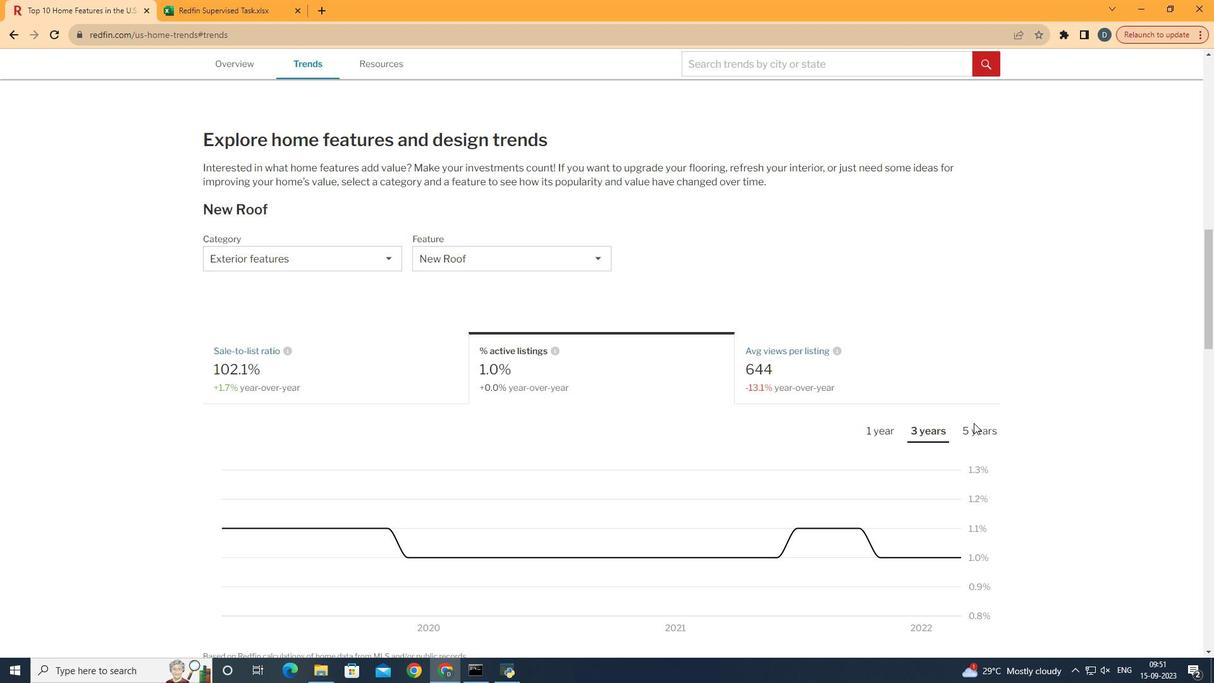 
Action: Mouse pressed left at (973, 423)
Screenshot: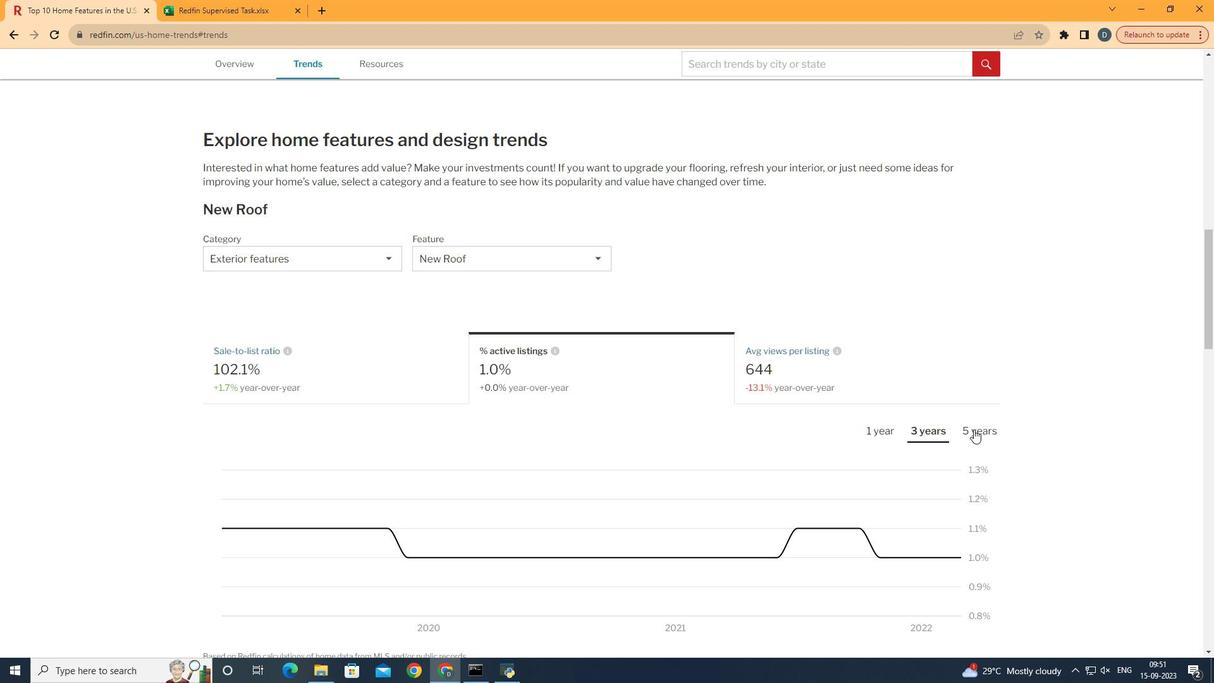 
Action: Mouse moved to (974, 430)
Screenshot: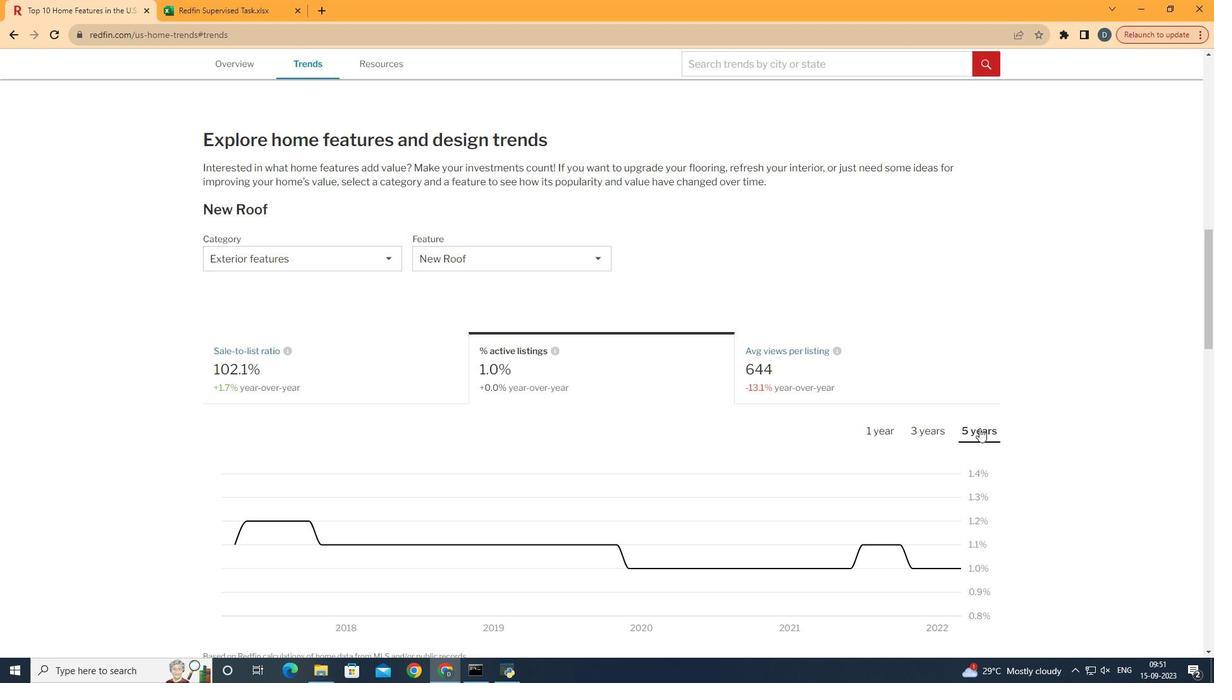
Action: Mouse pressed left at (974, 430)
Screenshot: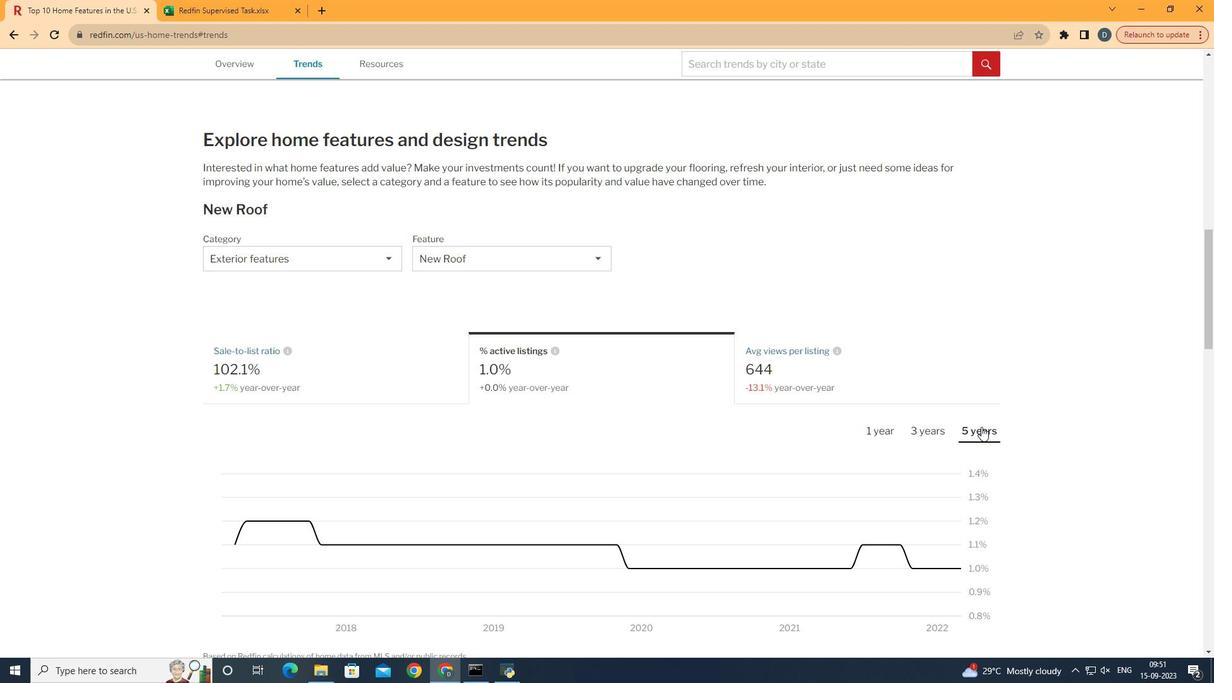 
Action: Mouse moved to (982, 427)
Screenshot: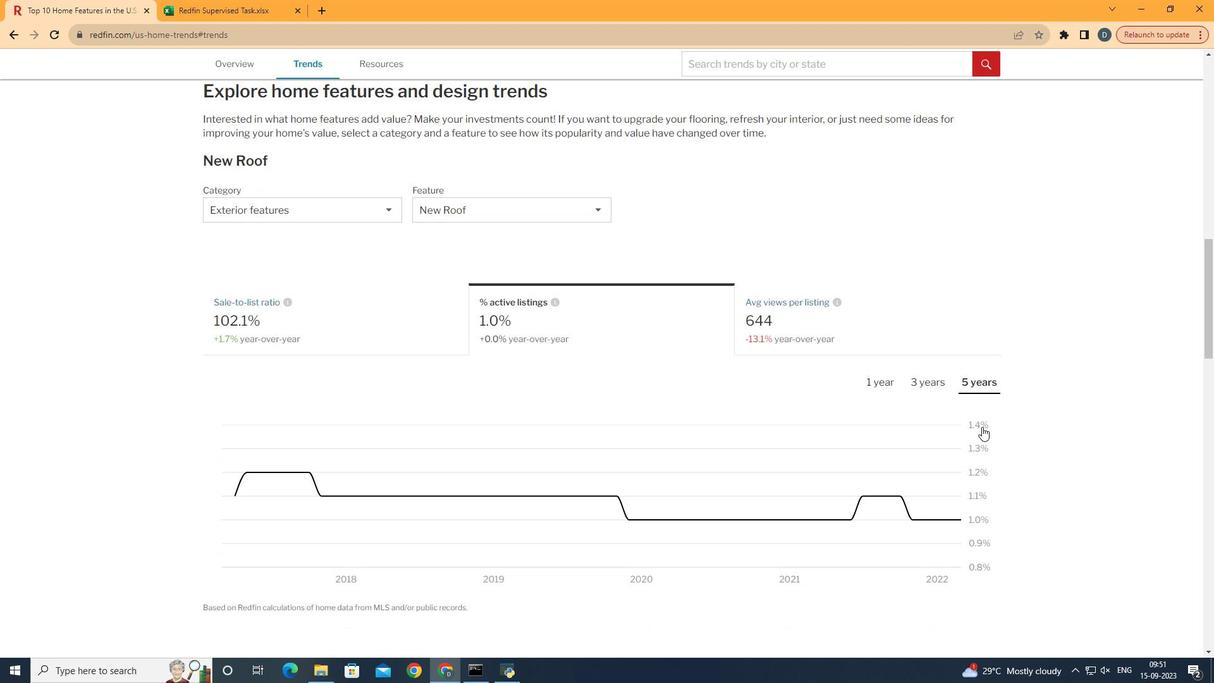 
Action: Mouse scrolled (982, 426) with delta (0, 0)
Screenshot: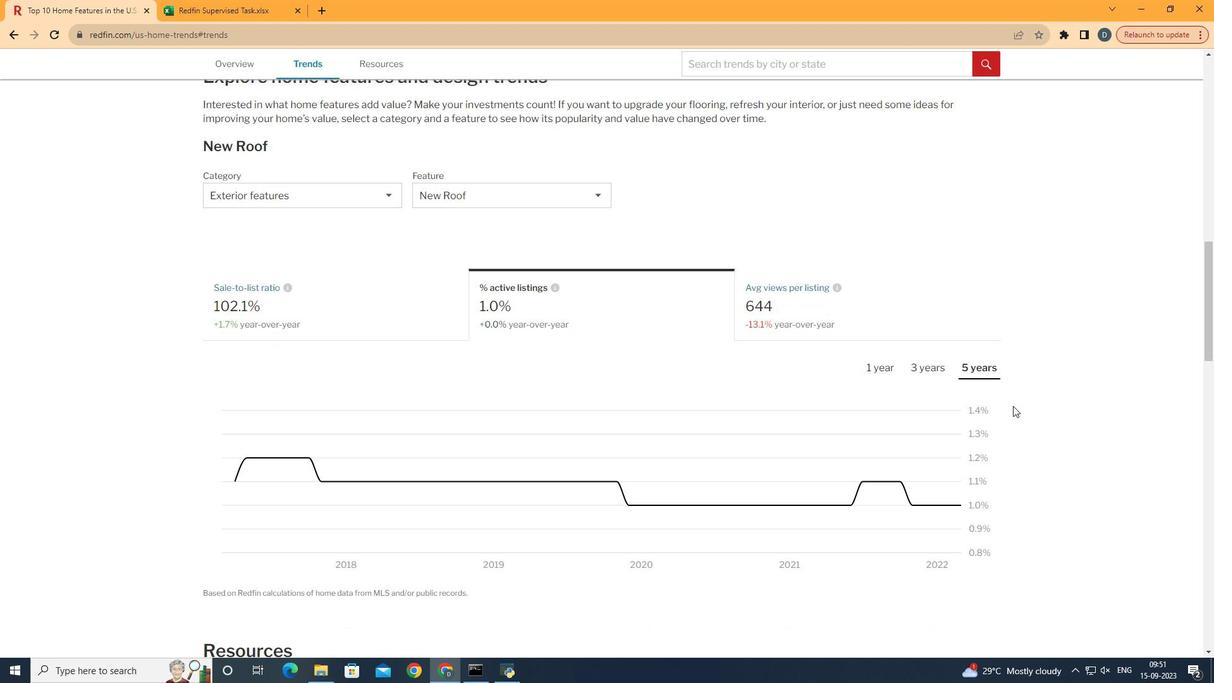 
Action: Mouse moved to (1016, 403)
Screenshot: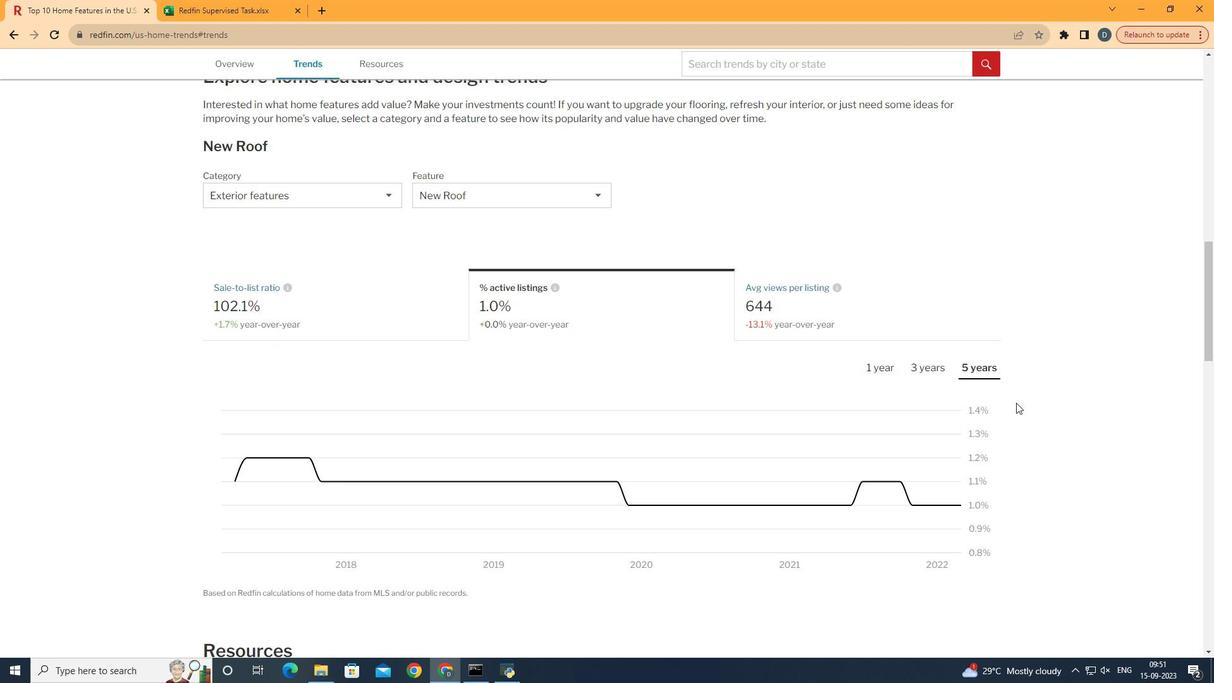 
